 Task: Look for space in Esbjerg, Denmark from 6th June, 2023 to 8th June, 2023 for 2 adults in price range Rs.7000 to Rs.12000. Place can be private room with 1  bedroom having 2 beds and 1 bathroom. Property type can be house, flat, guest house. Amenities needed are: wifi. Booking option can be shelf check-in. Required host language is English.
Action: Mouse moved to (570, 108)
Screenshot: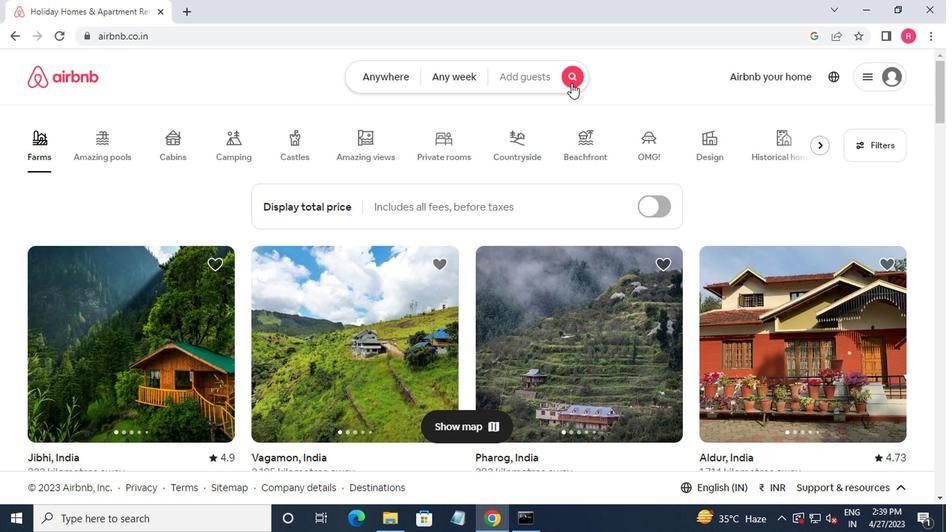 
Action: Mouse pressed left at (570, 108)
Screenshot: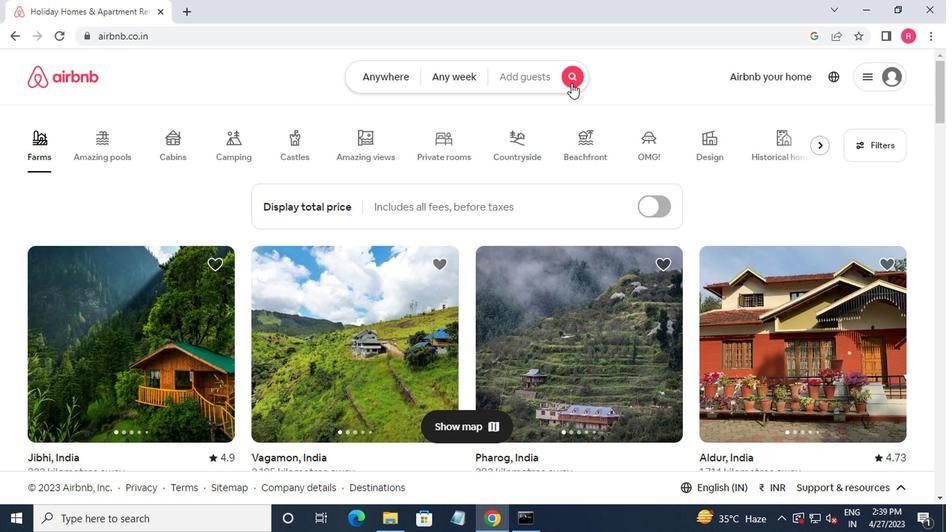 
Action: Mouse moved to (281, 153)
Screenshot: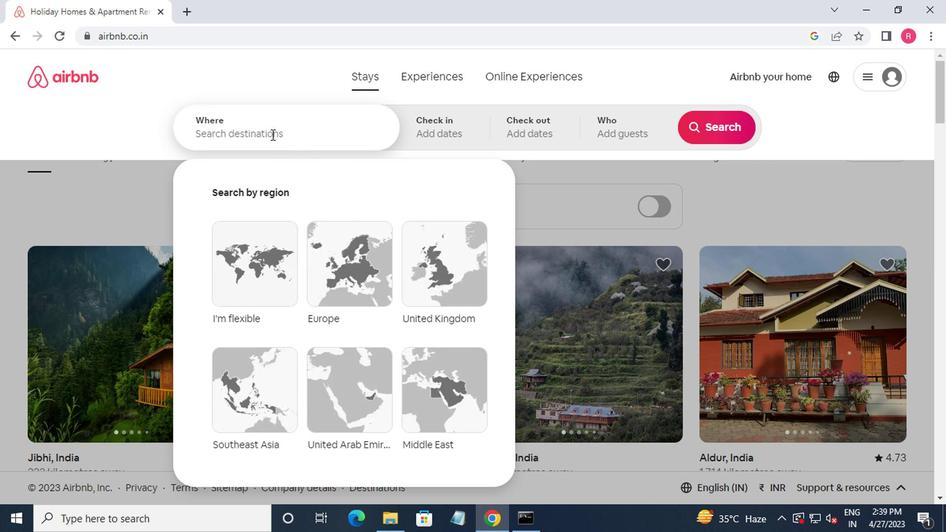 
Action: Mouse pressed left at (281, 153)
Screenshot: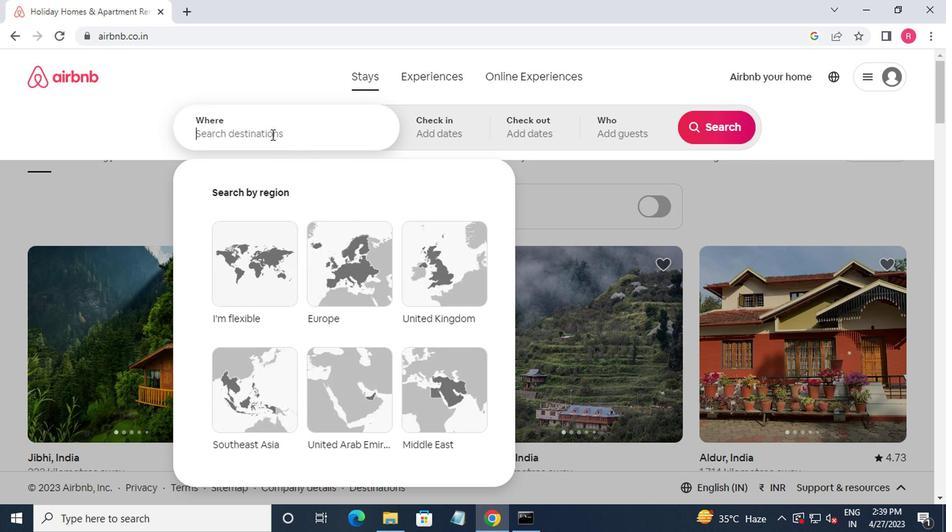 
Action: Key pressed esbjerg<Key.down><Key.enter>
Screenshot: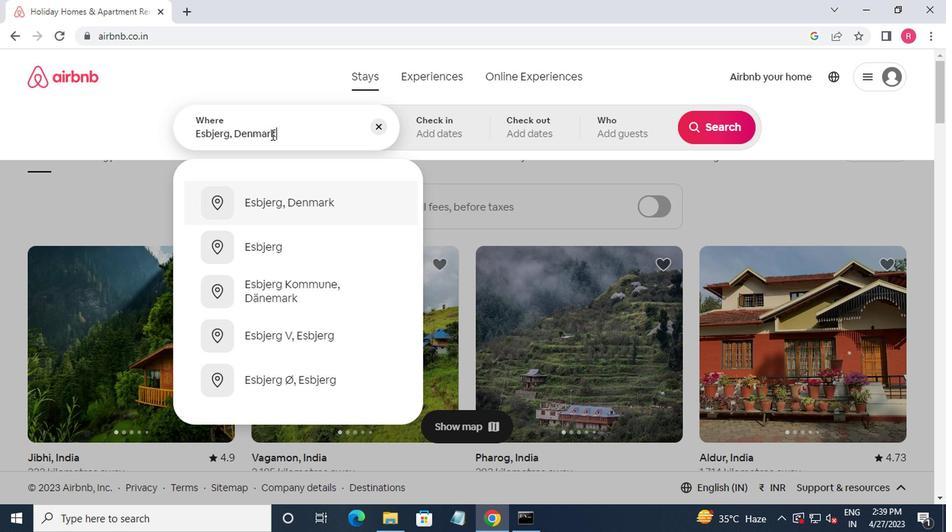 
Action: Mouse moved to (707, 244)
Screenshot: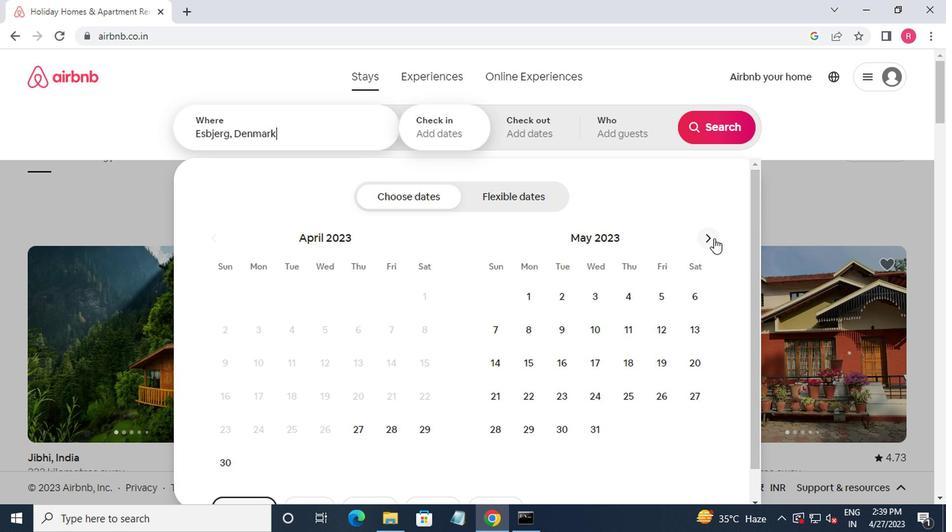 
Action: Mouse pressed left at (707, 244)
Screenshot: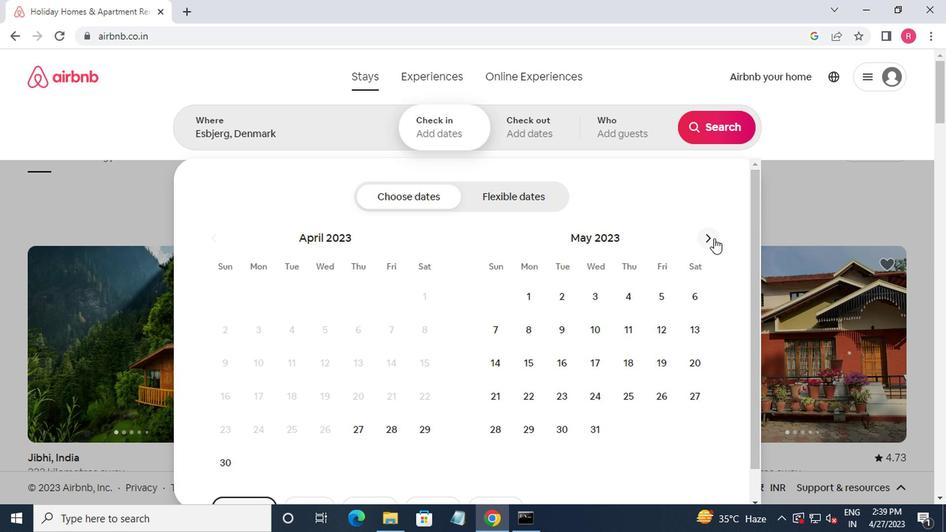 
Action: Mouse moved to (564, 326)
Screenshot: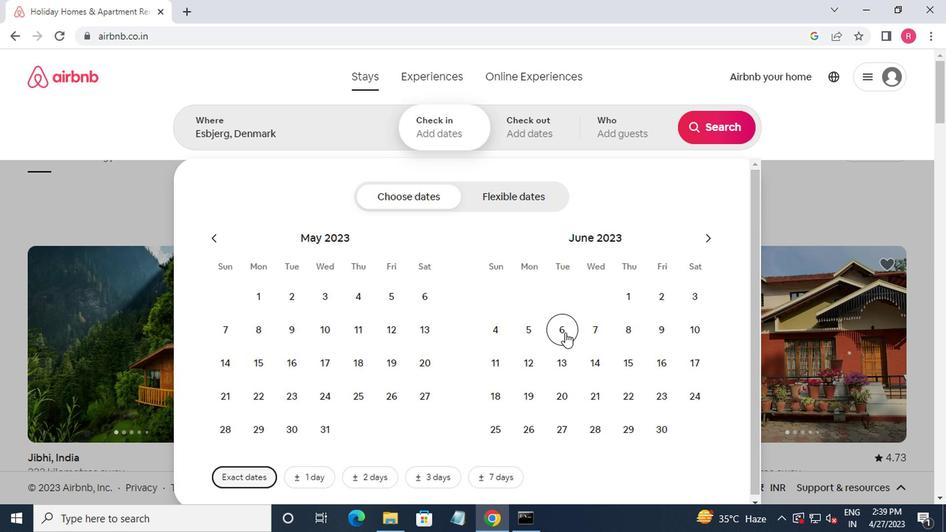 
Action: Mouse pressed left at (564, 326)
Screenshot: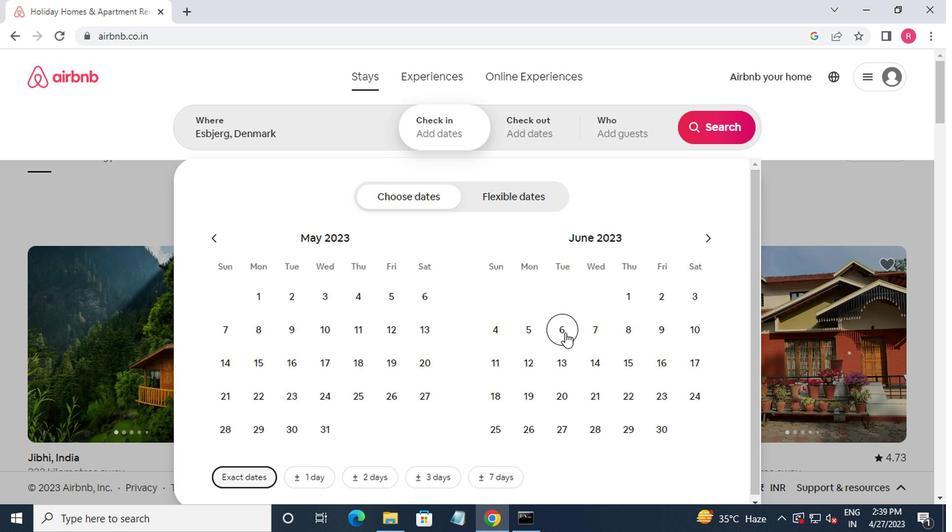 
Action: Mouse moved to (627, 329)
Screenshot: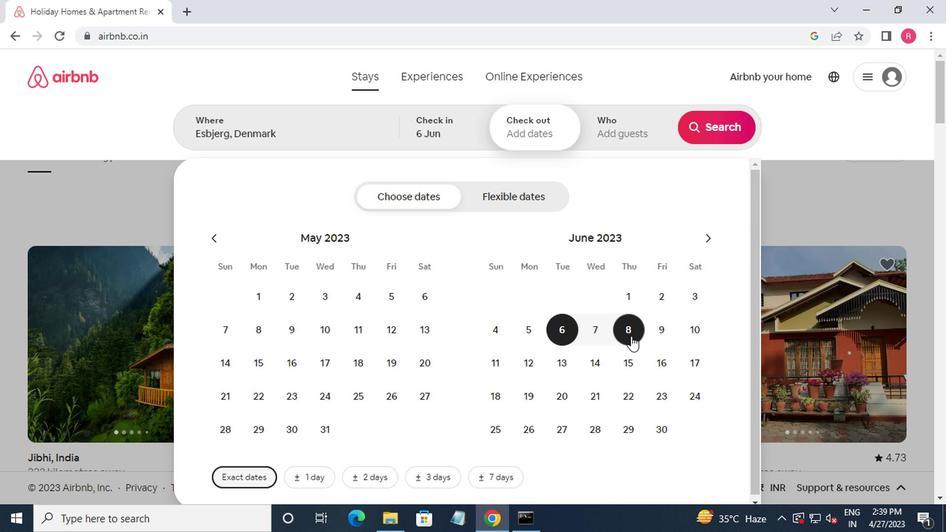 
Action: Mouse pressed left at (627, 329)
Screenshot: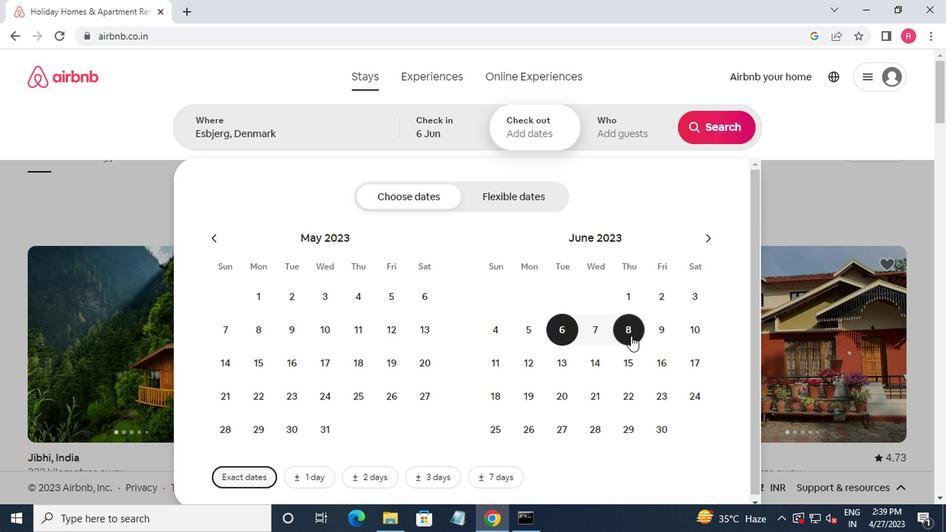 
Action: Mouse moved to (619, 161)
Screenshot: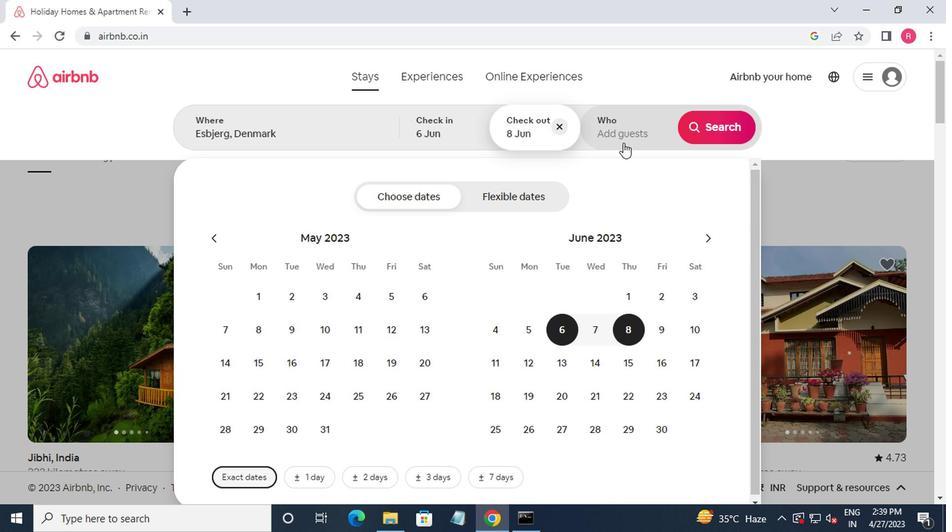 
Action: Mouse pressed left at (619, 161)
Screenshot: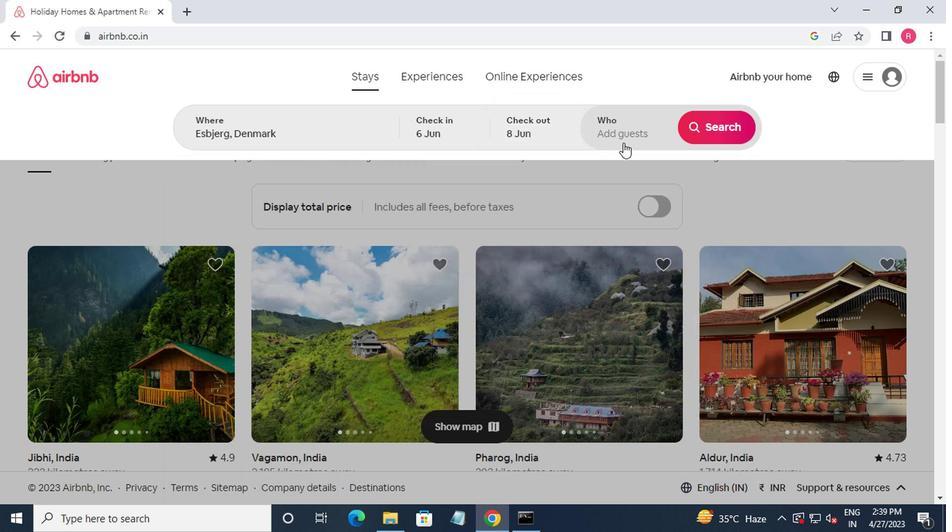 
Action: Mouse moved to (711, 214)
Screenshot: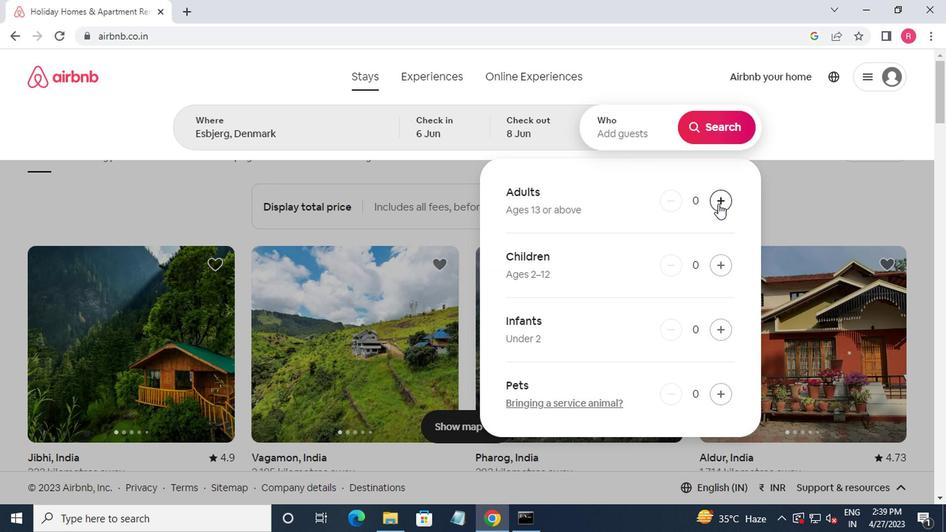 
Action: Mouse pressed left at (711, 214)
Screenshot: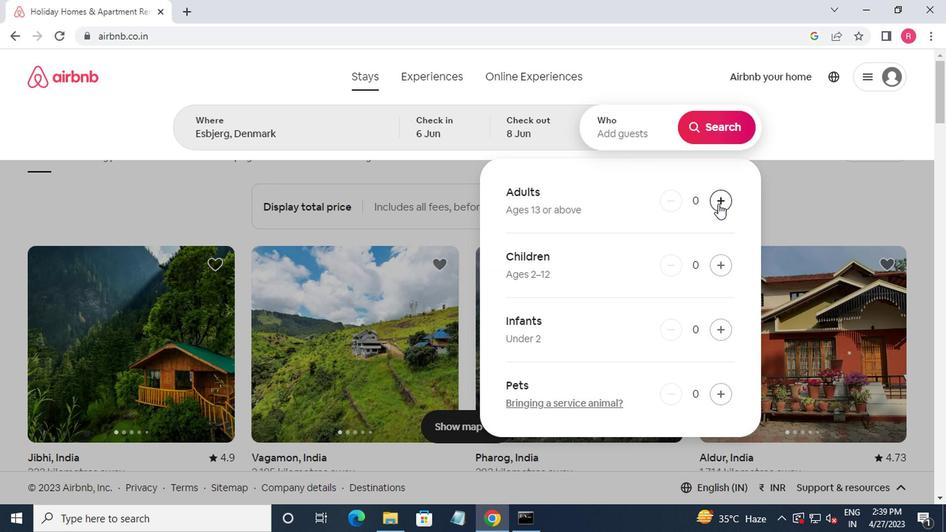 
Action: Mouse pressed left at (711, 214)
Screenshot: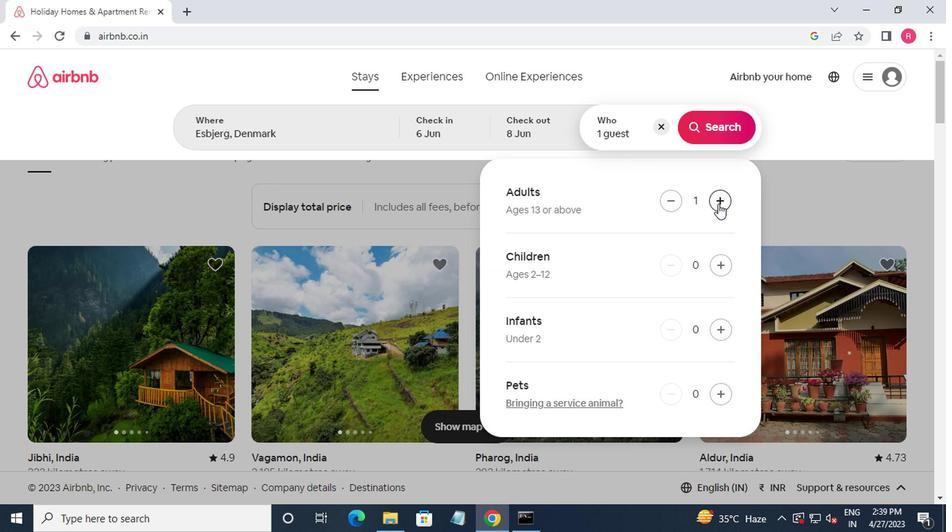 
Action: Mouse moved to (716, 154)
Screenshot: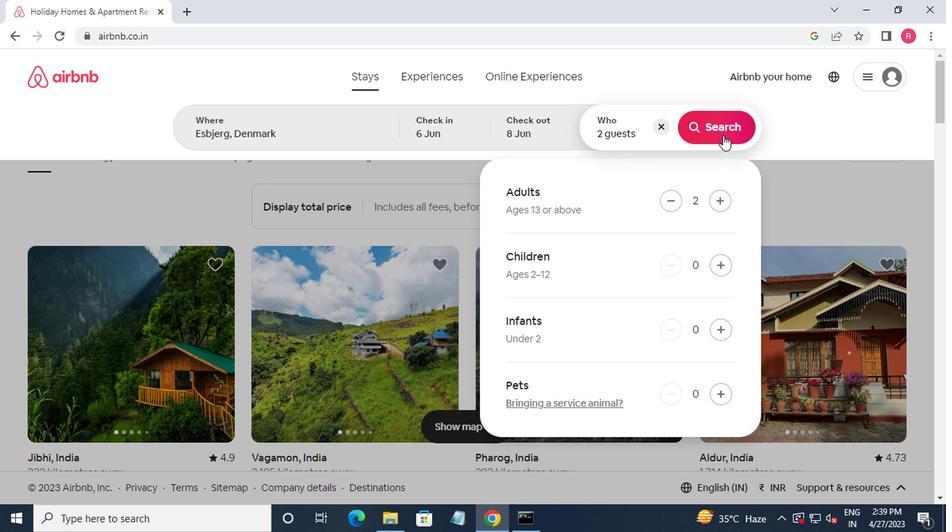 
Action: Mouse pressed left at (716, 154)
Screenshot: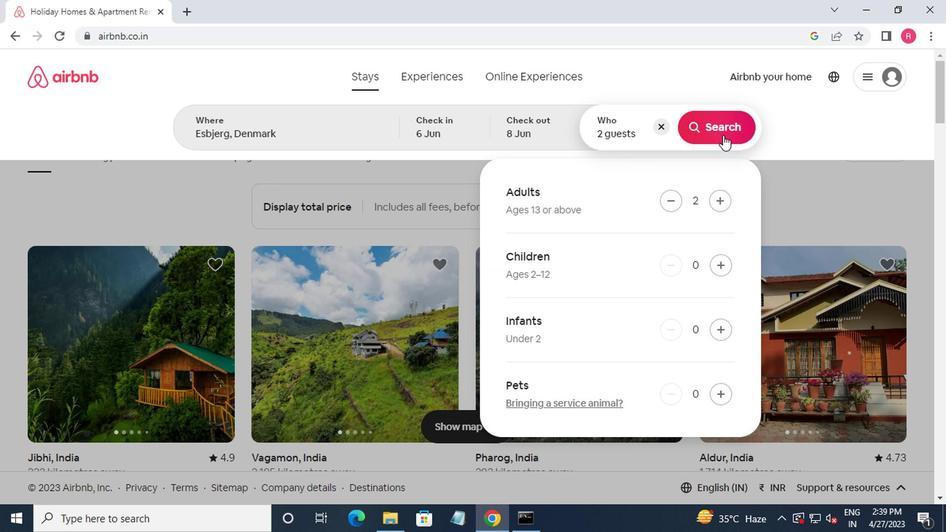 
Action: Mouse moved to (878, 149)
Screenshot: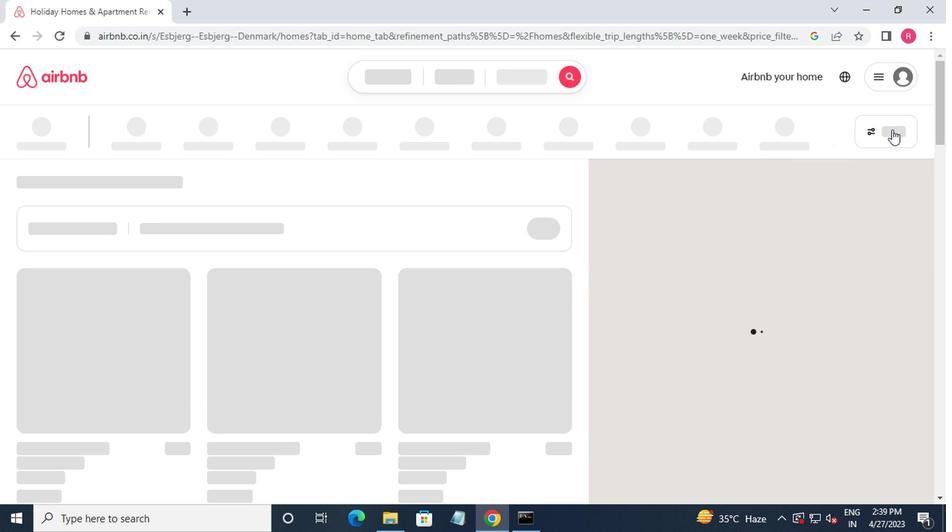 
Action: Mouse pressed left at (878, 149)
Screenshot: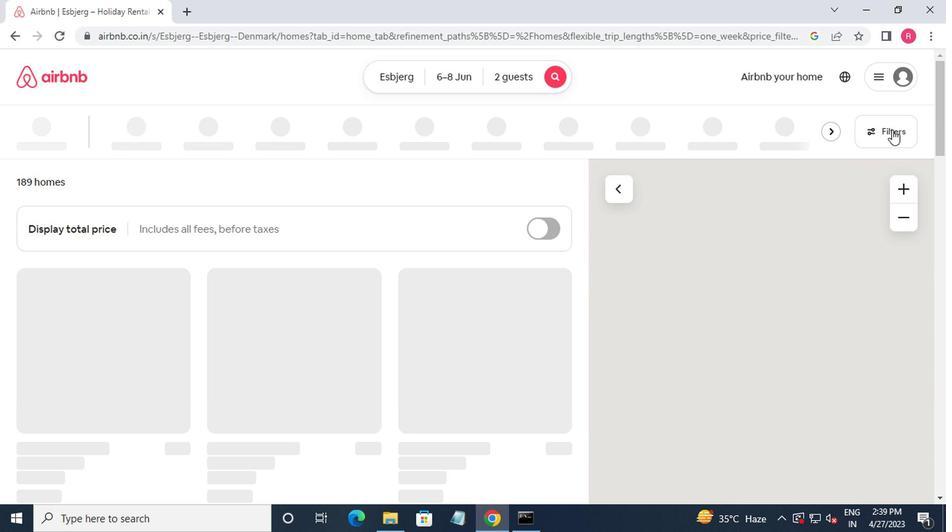 
Action: Mouse moved to (389, 297)
Screenshot: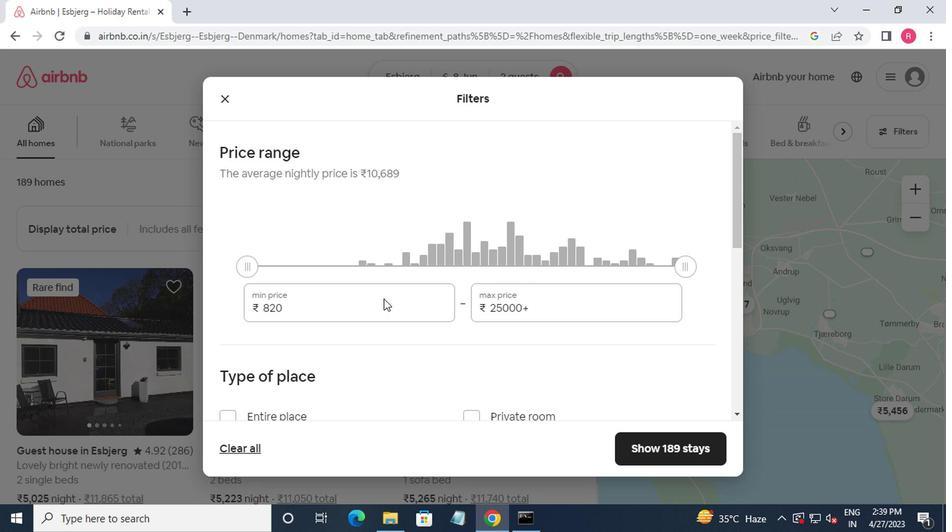 
Action: Mouse pressed left at (389, 297)
Screenshot: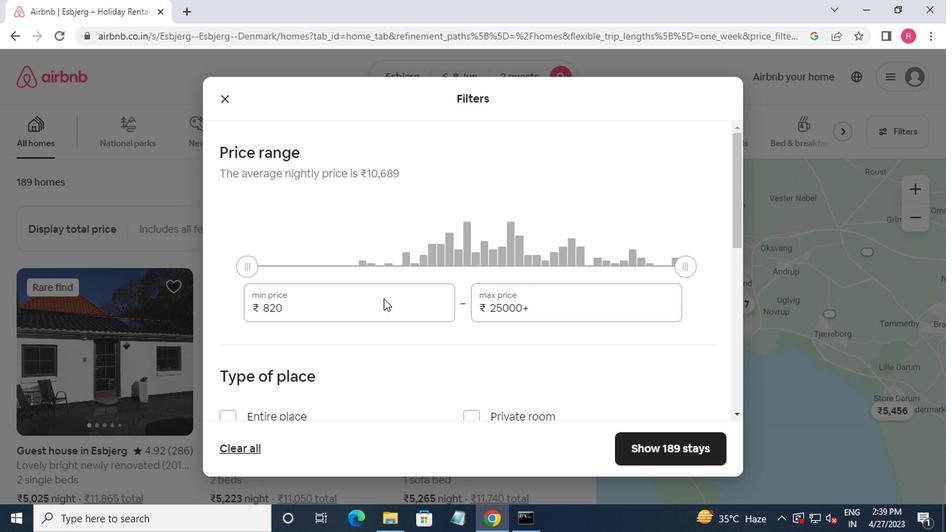 
Action: Mouse moved to (395, 297)
Screenshot: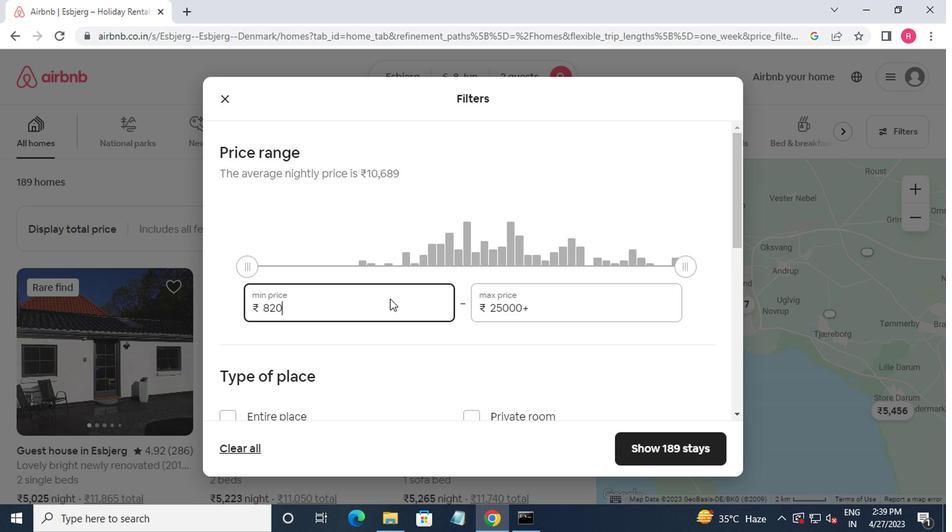 
Action: Key pressed <Key.backspace><Key.backspace><Key.backspace><Key.backspace><Key.backspace>7000<Key.tab>12000
Screenshot: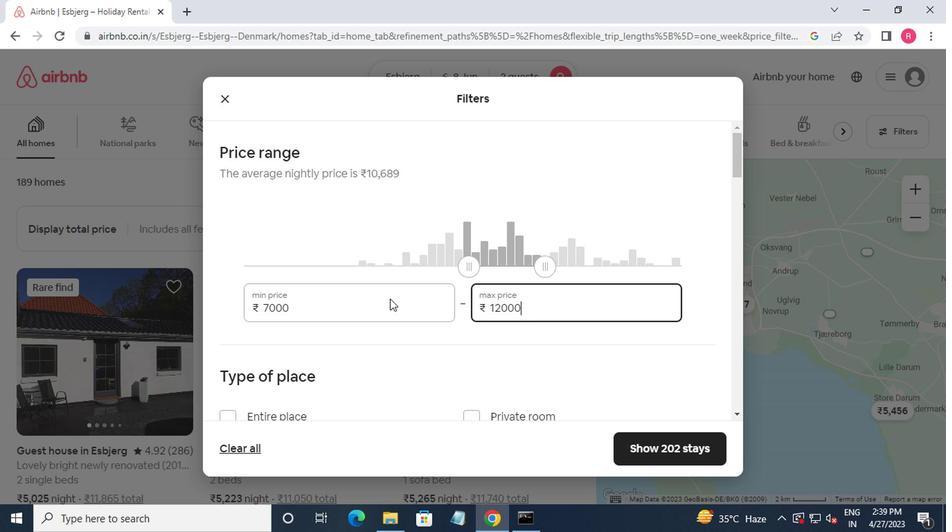 
Action: Mouse moved to (392, 298)
Screenshot: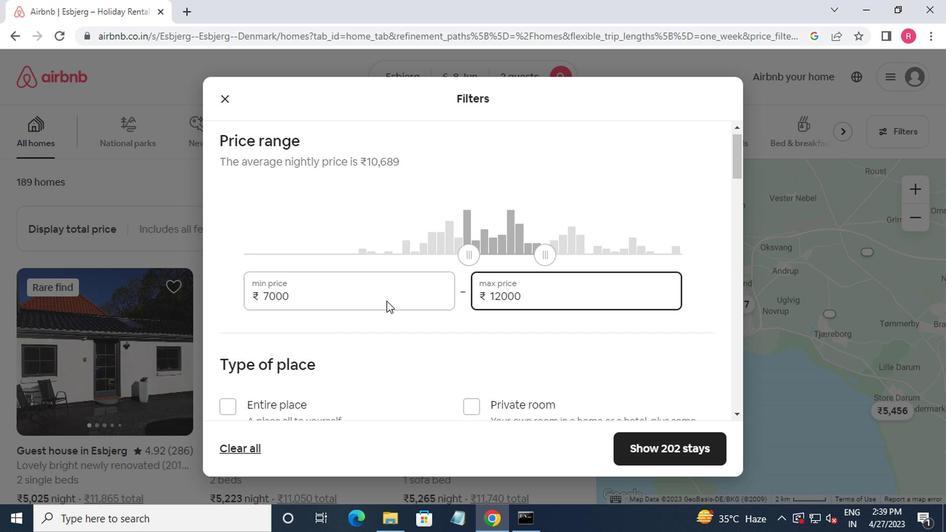 
Action: Mouse scrolled (392, 297) with delta (0, 0)
Screenshot: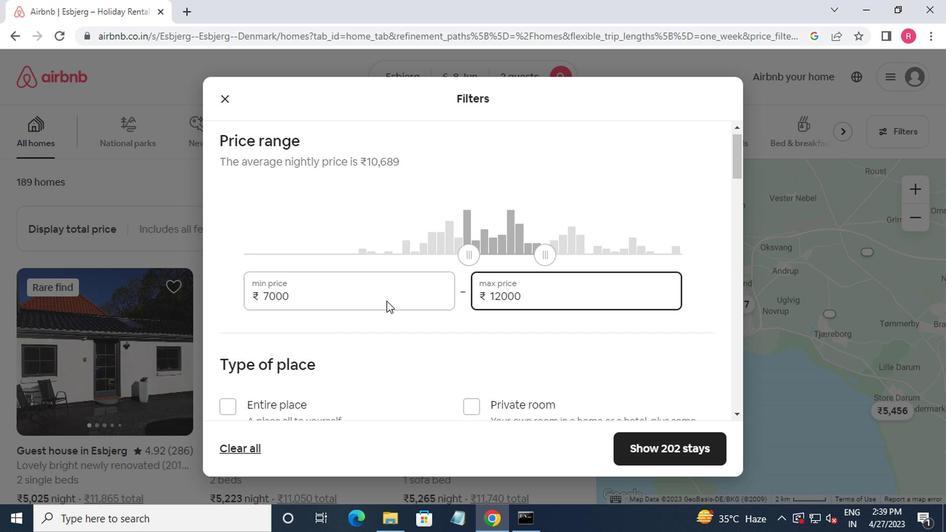 
Action: Mouse moved to (392, 299)
Screenshot: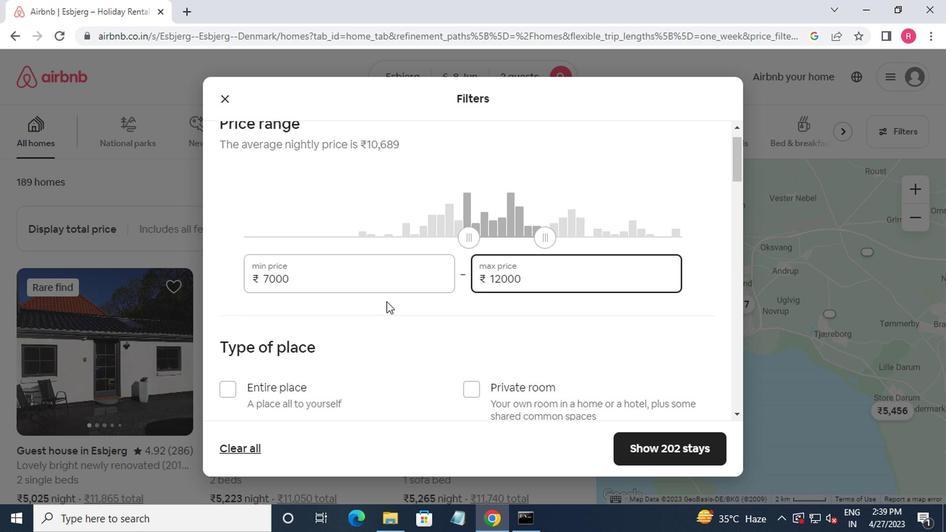 
Action: Mouse scrolled (392, 298) with delta (0, 0)
Screenshot: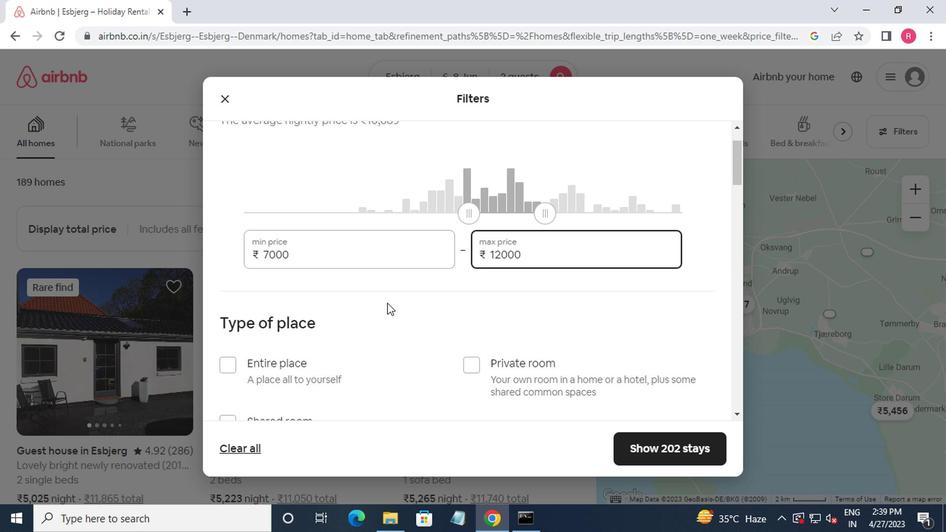 
Action: Mouse moved to (393, 302)
Screenshot: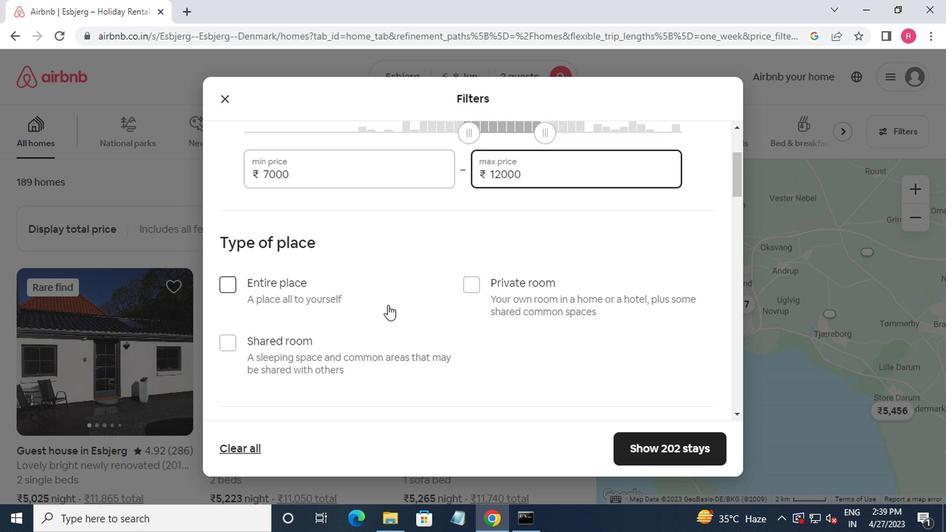 
Action: Mouse scrolled (393, 301) with delta (0, 0)
Screenshot: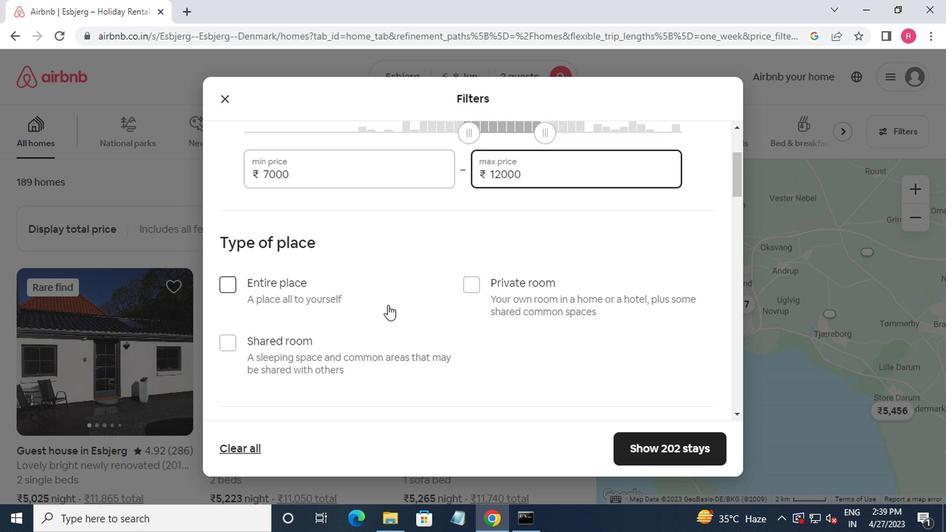 
Action: Mouse moved to (478, 222)
Screenshot: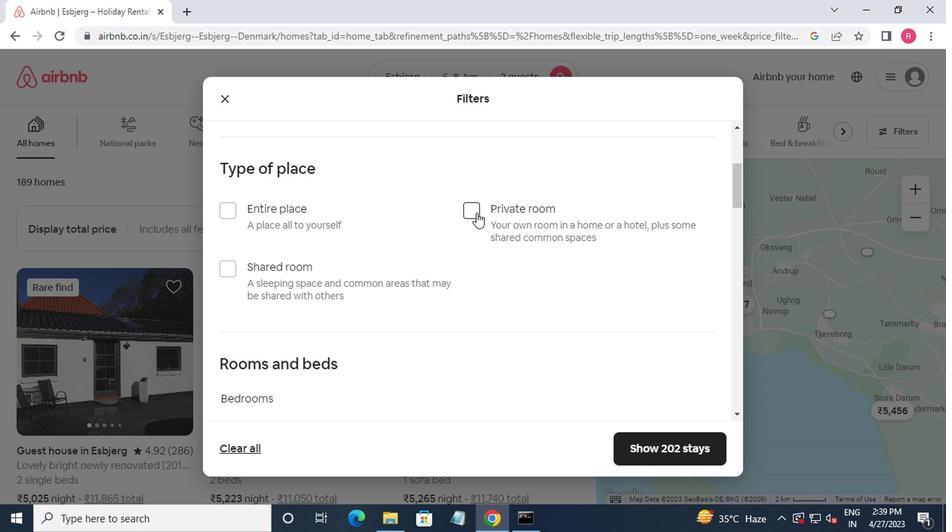 
Action: Mouse pressed left at (478, 222)
Screenshot: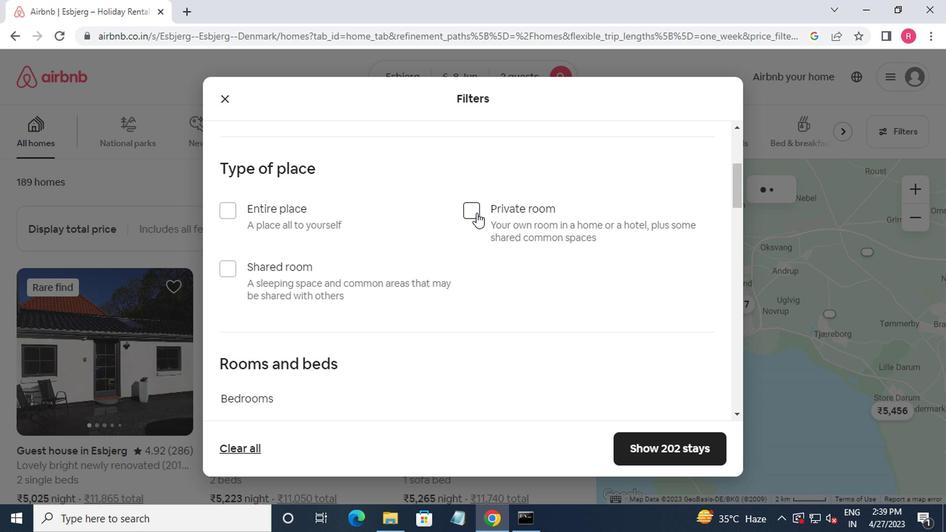 
Action: Mouse moved to (448, 238)
Screenshot: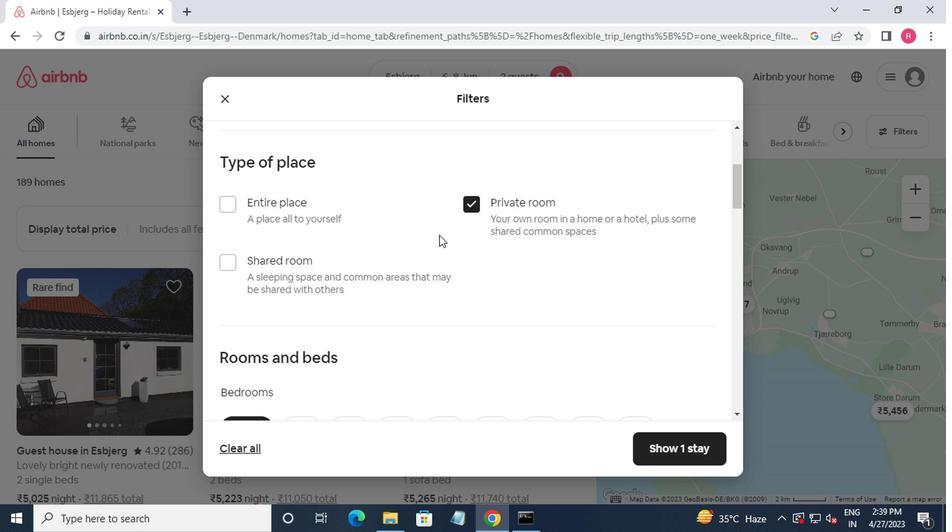 
Action: Mouse scrolled (448, 238) with delta (0, 0)
Screenshot: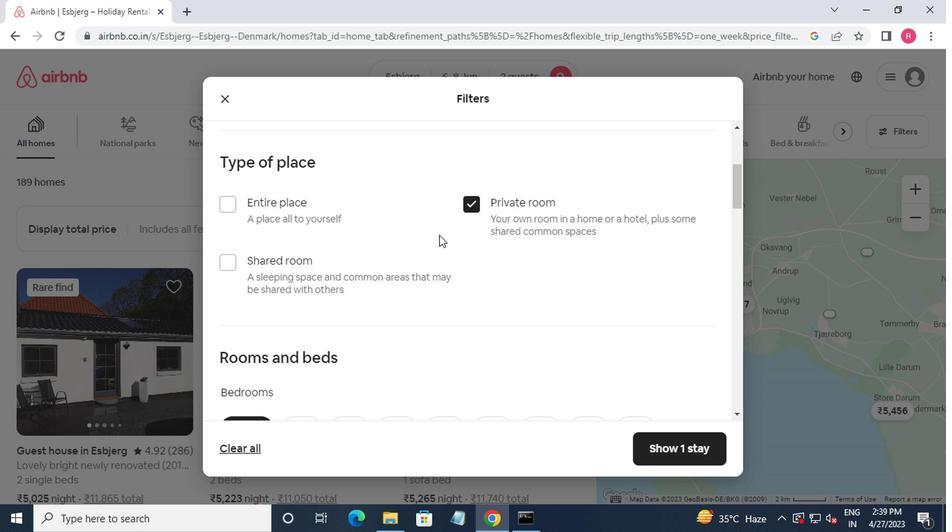 
Action: Mouse moved to (381, 252)
Screenshot: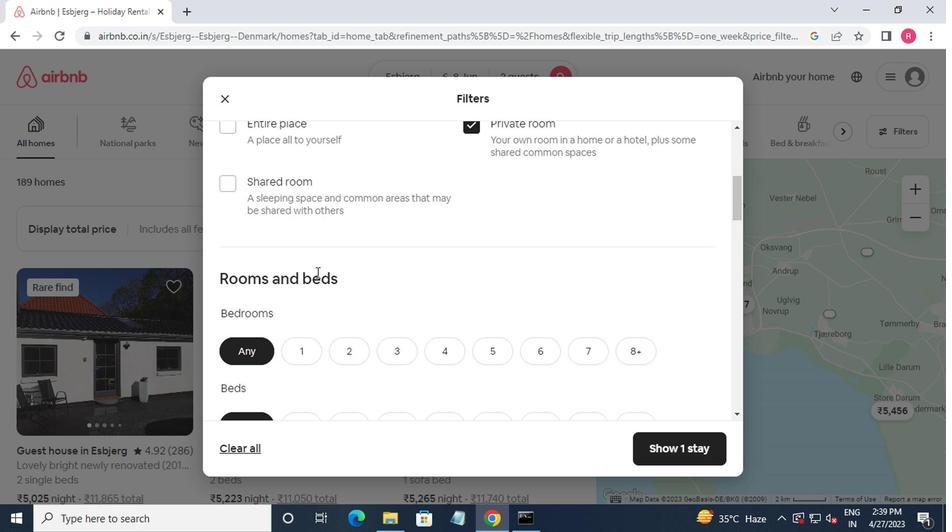 
Action: Mouse scrolled (381, 252) with delta (0, 0)
Screenshot: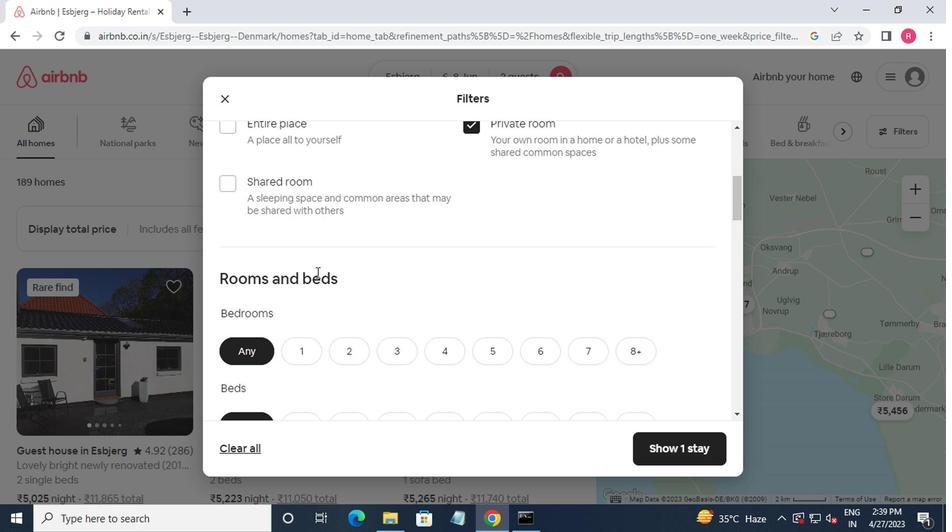 
Action: Mouse moved to (327, 272)
Screenshot: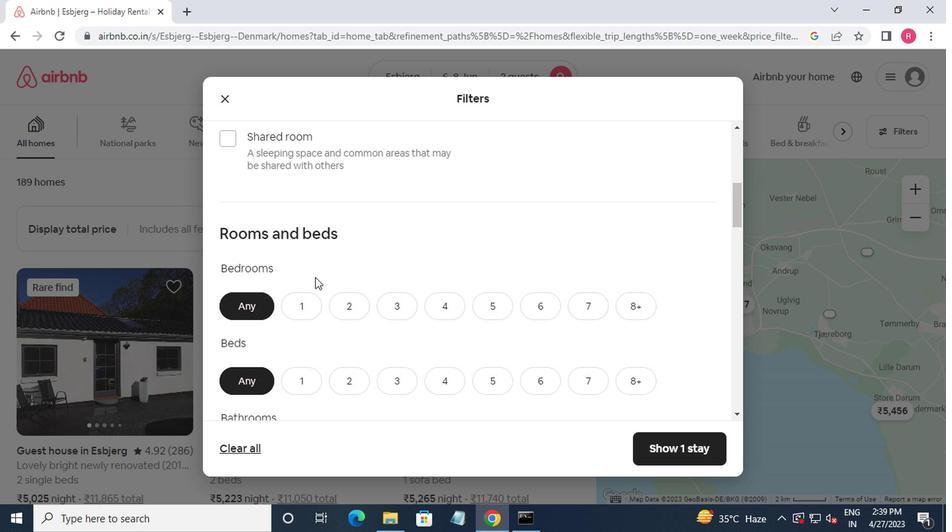 
Action: Mouse scrolled (327, 271) with delta (0, 0)
Screenshot: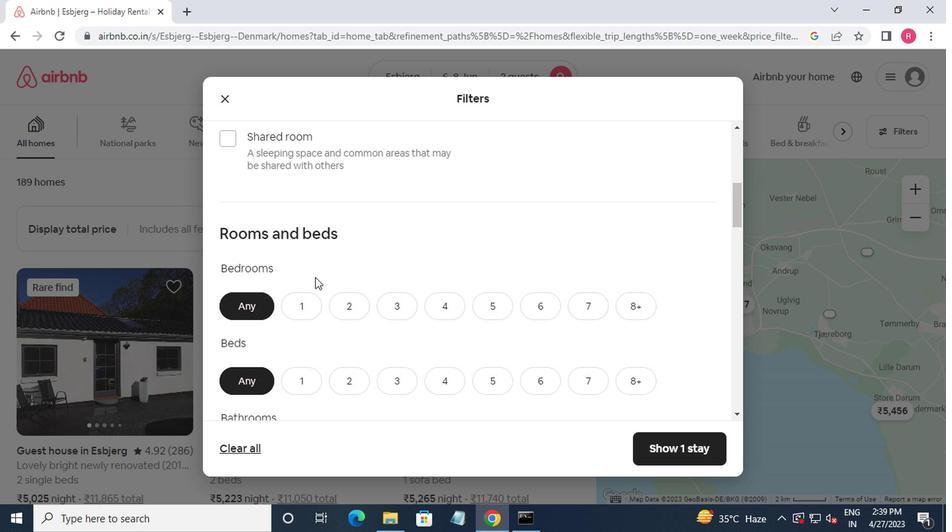 
Action: Mouse moved to (313, 244)
Screenshot: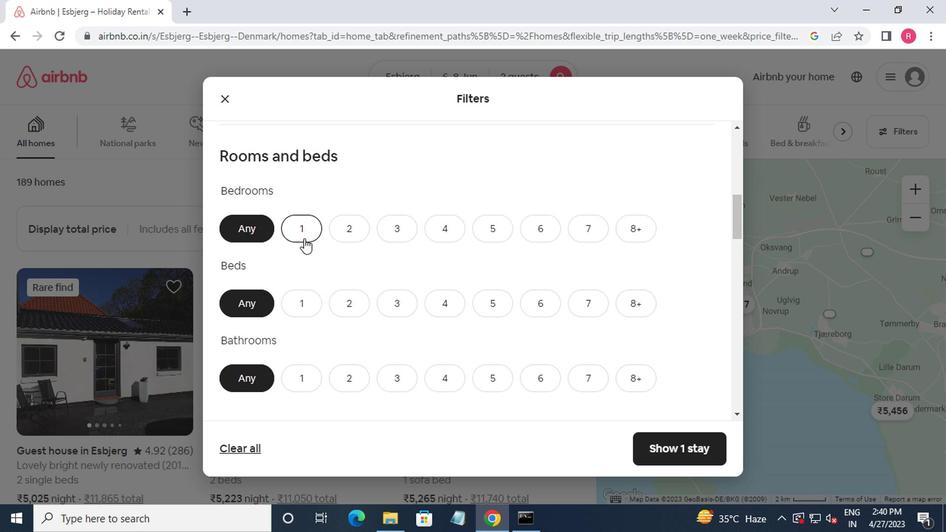 
Action: Mouse pressed left at (313, 244)
Screenshot: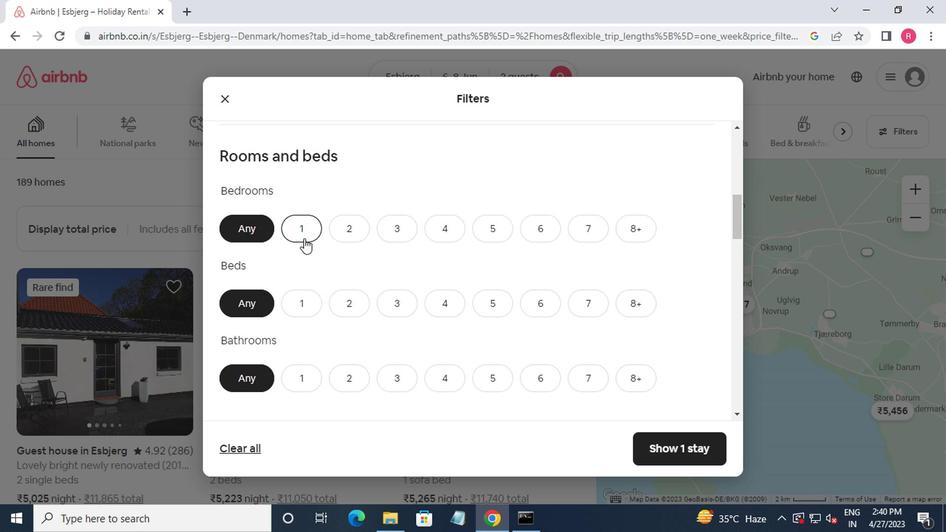 
Action: Mouse moved to (312, 251)
Screenshot: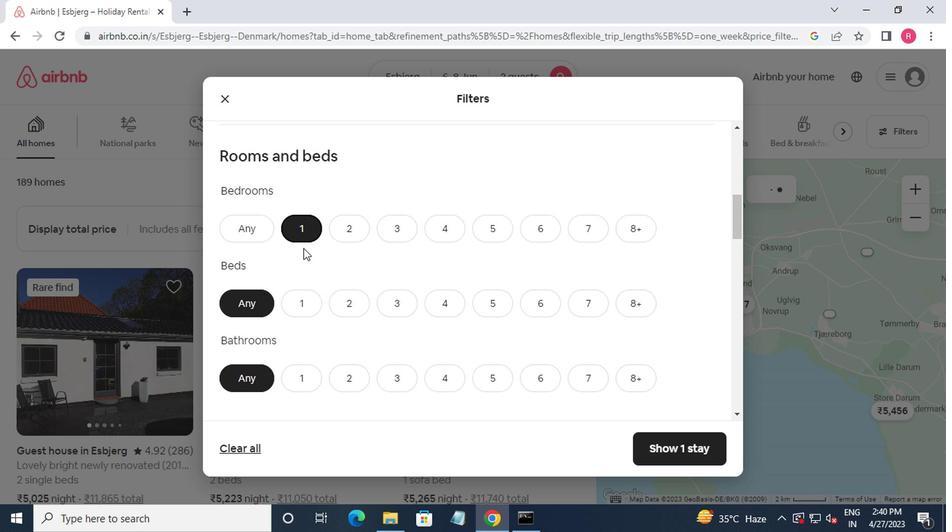 
Action: Mouse scrolled (312, 250) with delta (0, 0)
Screenshot: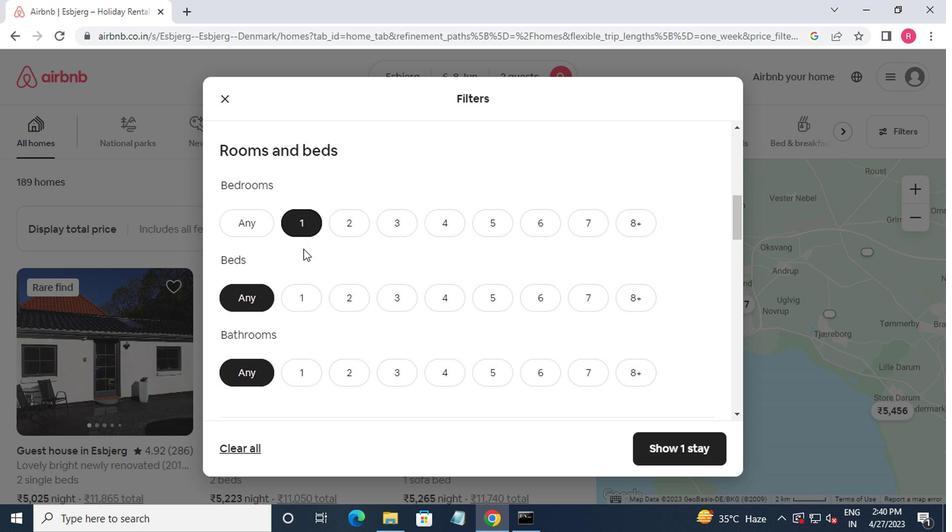 
Action: Mouse moved to (355, 247)
Screenshot: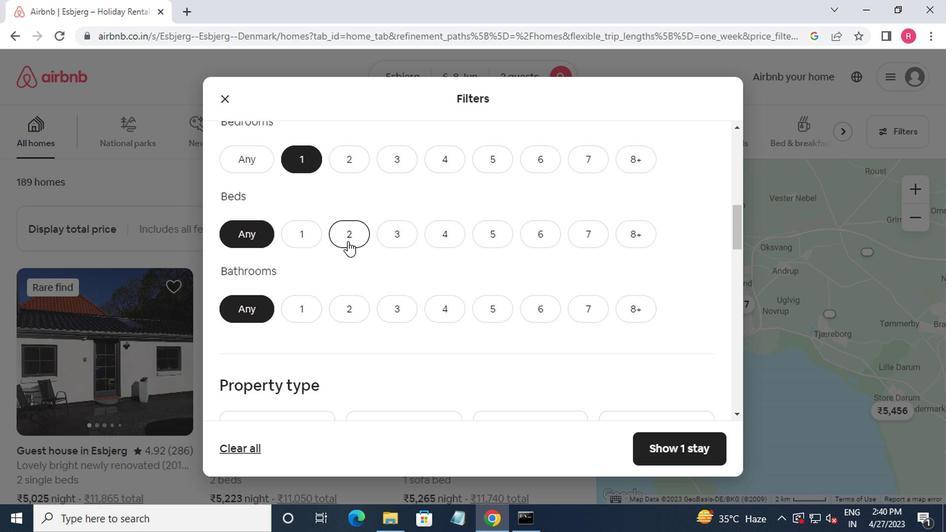 
Action: Mouse pressed left at (355, 247)
Screenshot: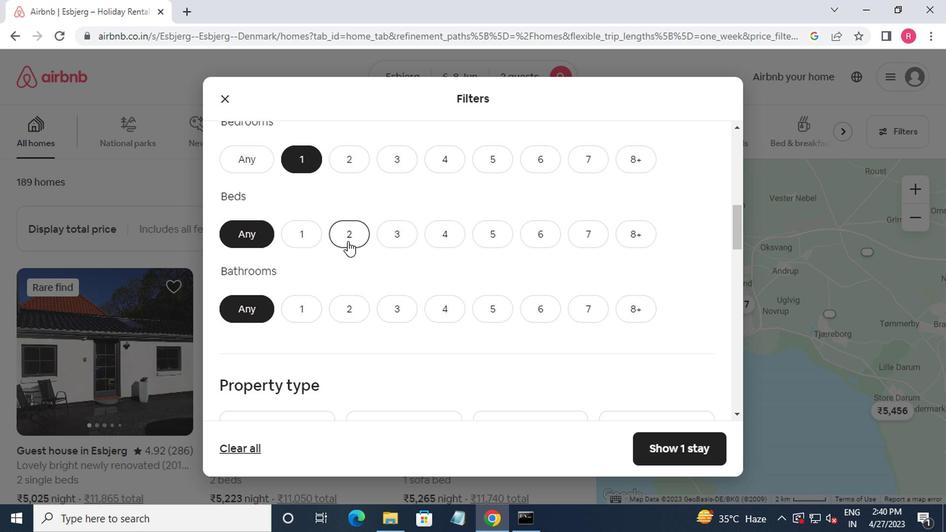
Action: Mouse moved to (315, 302)
Screenshot: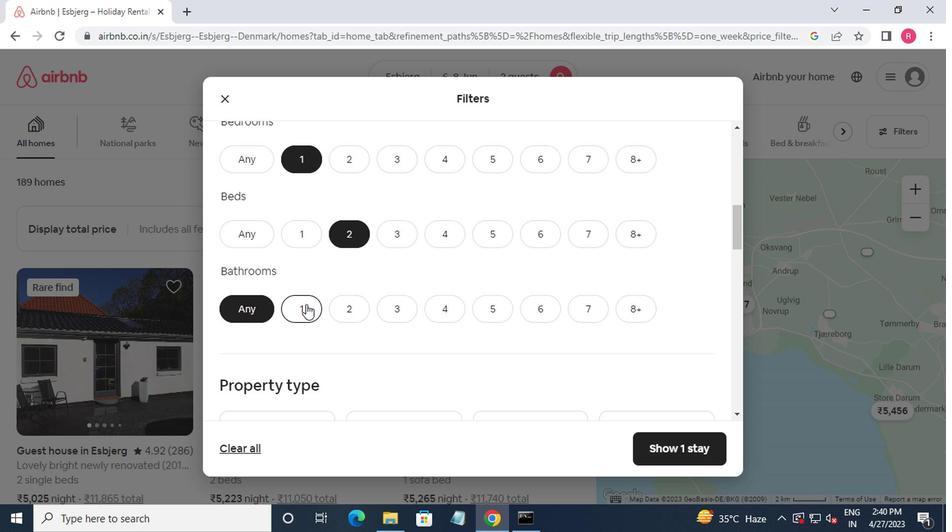 
Action: Mouse pressed left at (315, 302)
Screenshot: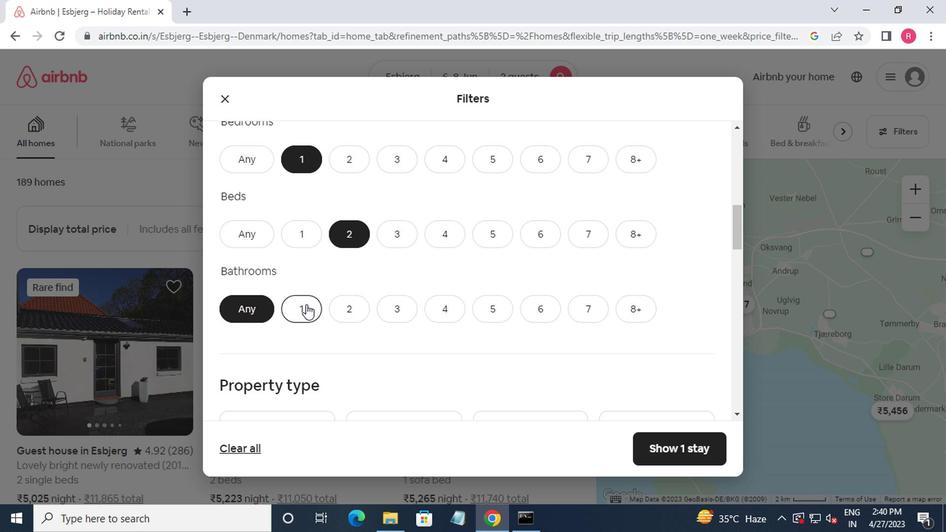 
Action: Mouse moved to (318, 300)
Screenshot: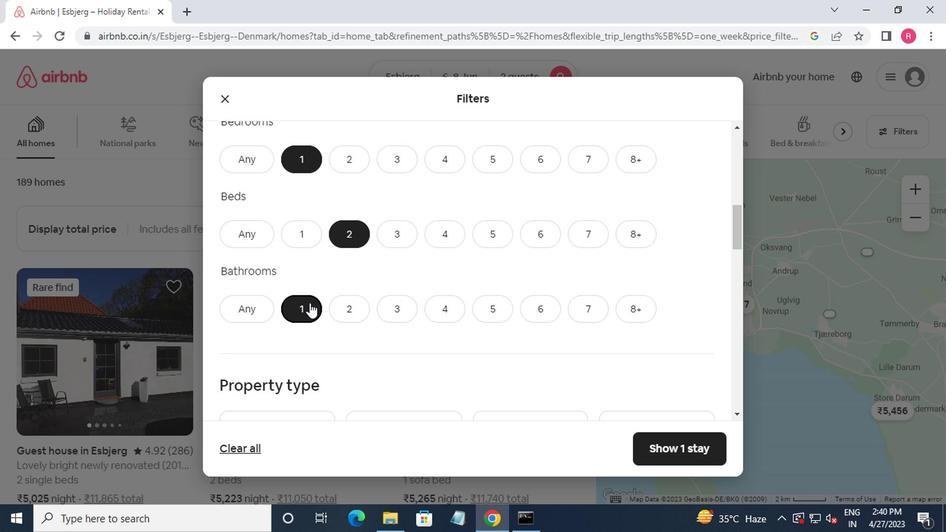 
Action: Mouse scrolled (318, 300) with delta (0, 0)
Screenshot: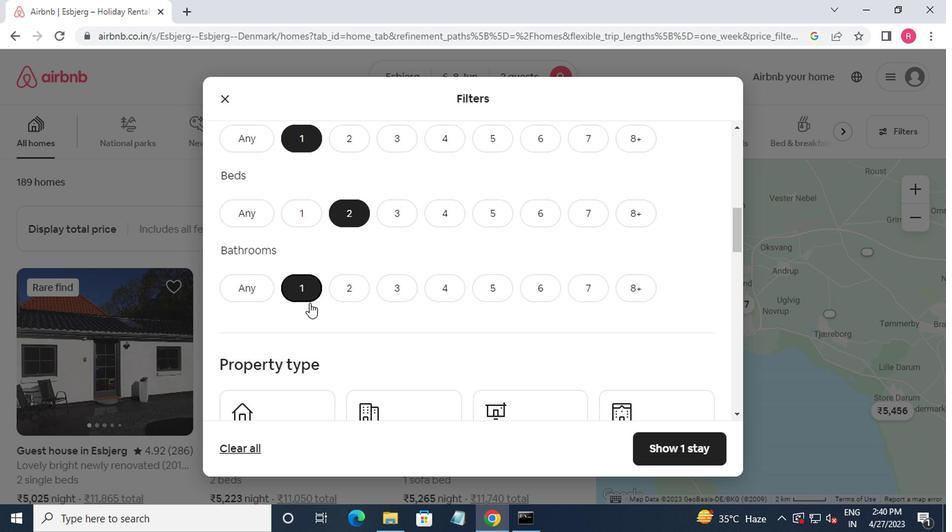 
Action: Mouse scrolled (318, 300) with delta (0, 0)
Screenshot: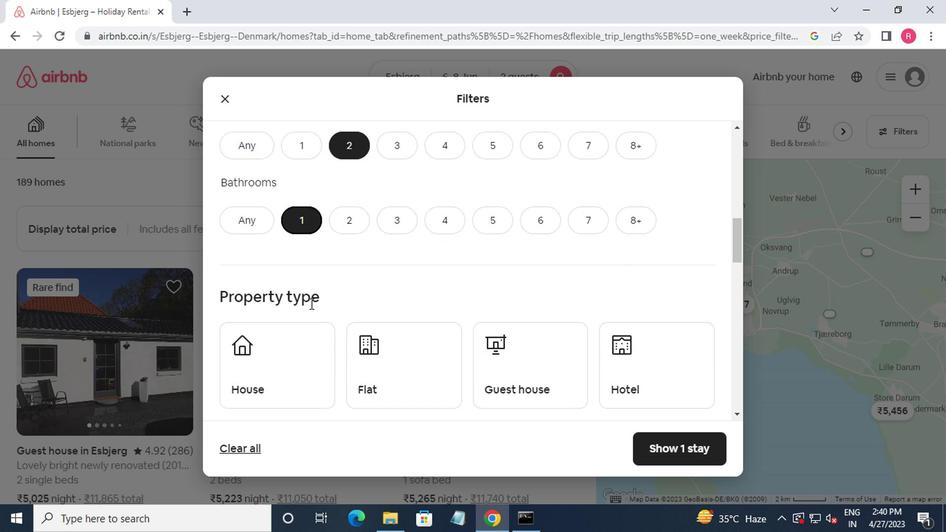 
Action: Mouse moved to (304, 308)
Screenshot: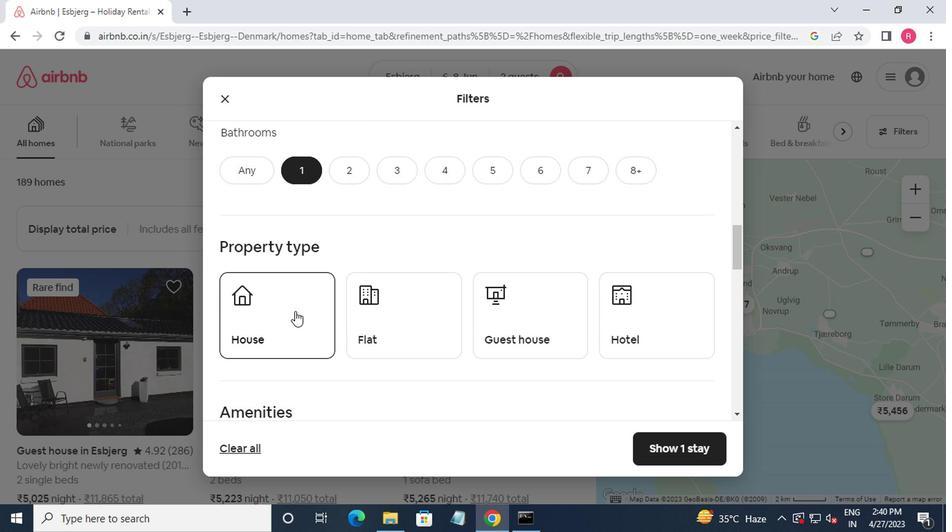 
Action: Mouse pressed left at (304, 308)
Screenshot: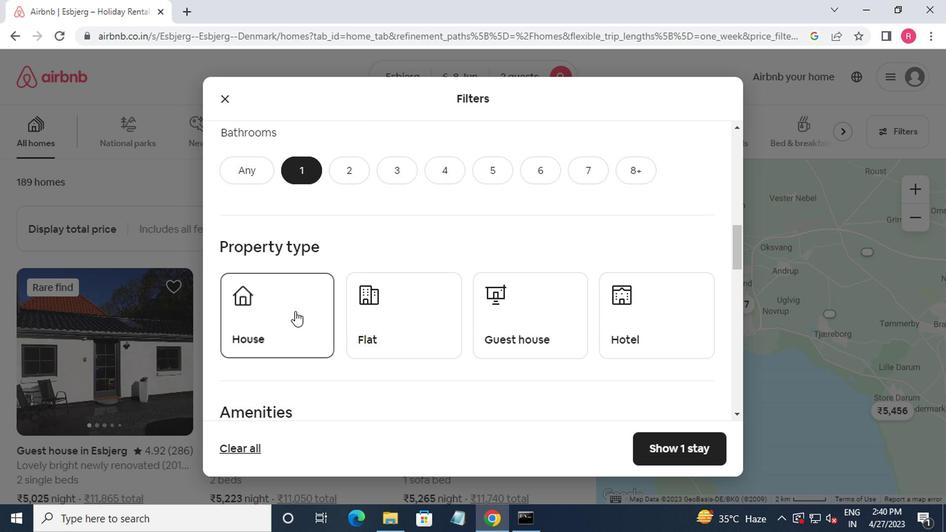 
Action: Mouse moved to (369, 302)
Screenshot: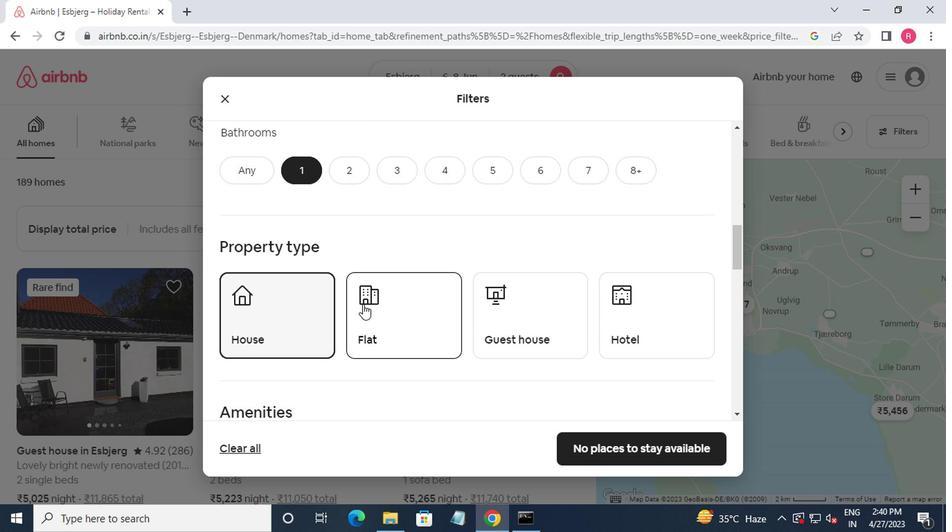 
Action: Mouse pressed left at (369, 302)
Screenshot: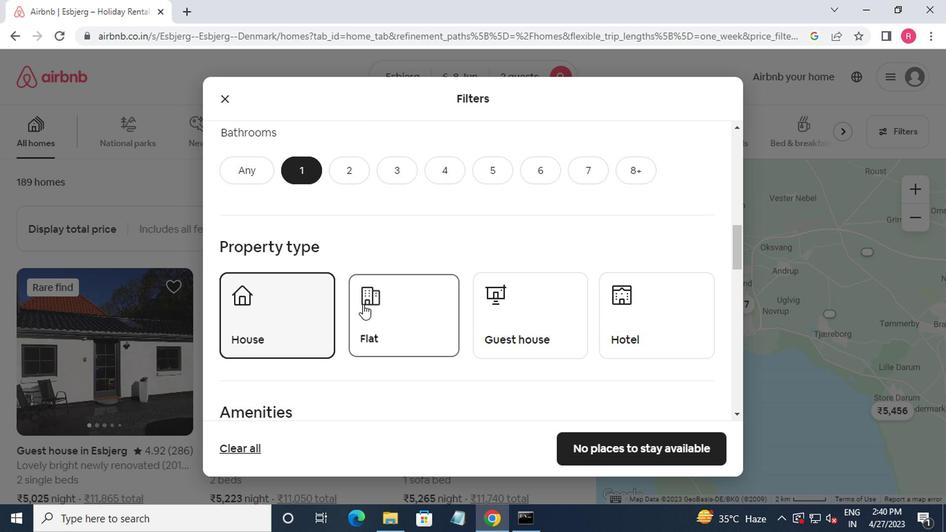 
Action: Mouse moved to (494, 302)
Screenshot: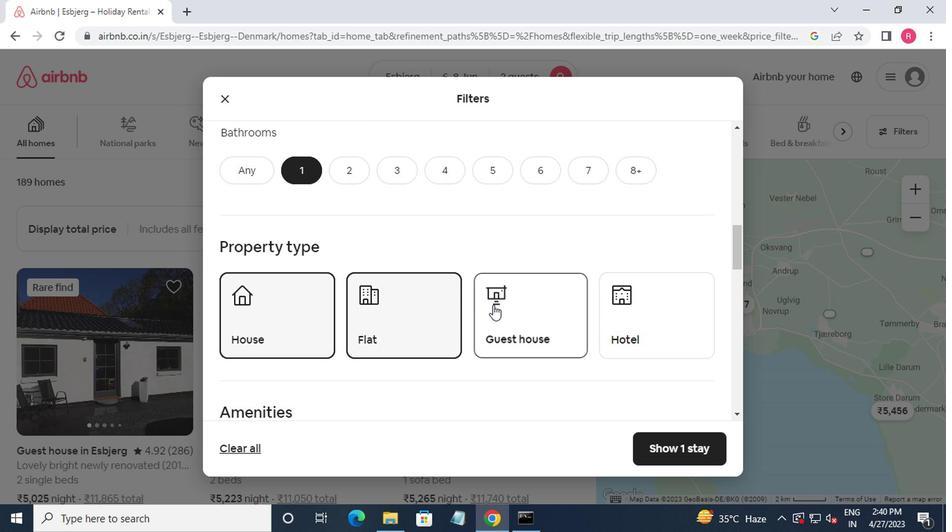 
Action: Mouse pressed left at (494, 302)
Screenshot: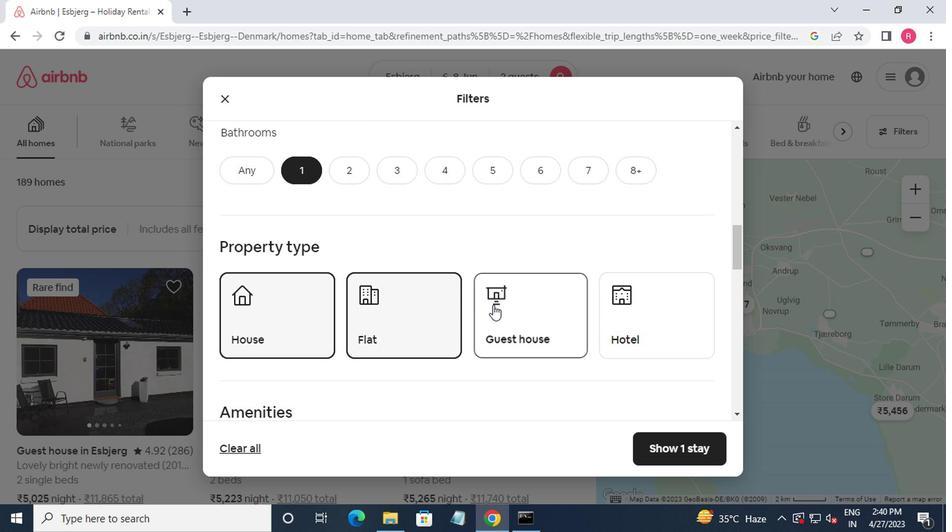 
Action: Mouse moved to (326, 360)
Screenshot: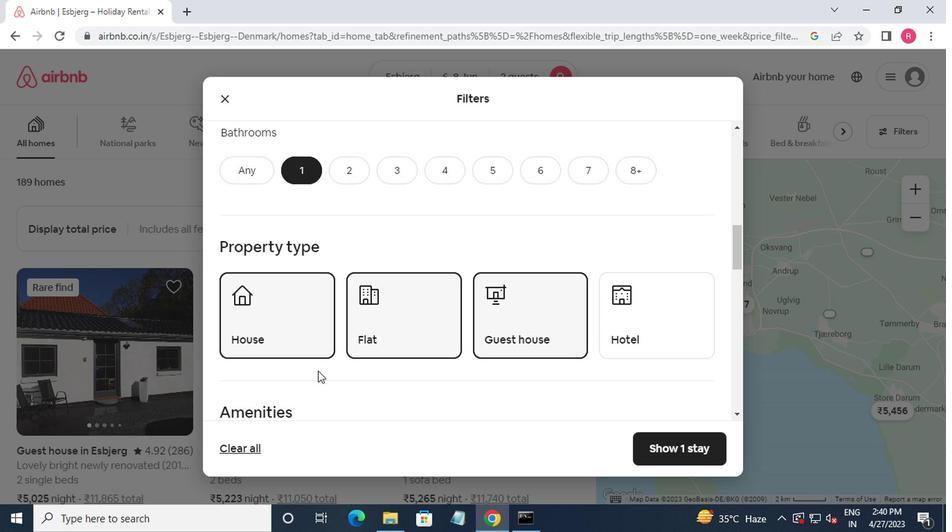 
Action: Mouse scrolled (326, 359) with delta (0, 0)
Screenshot: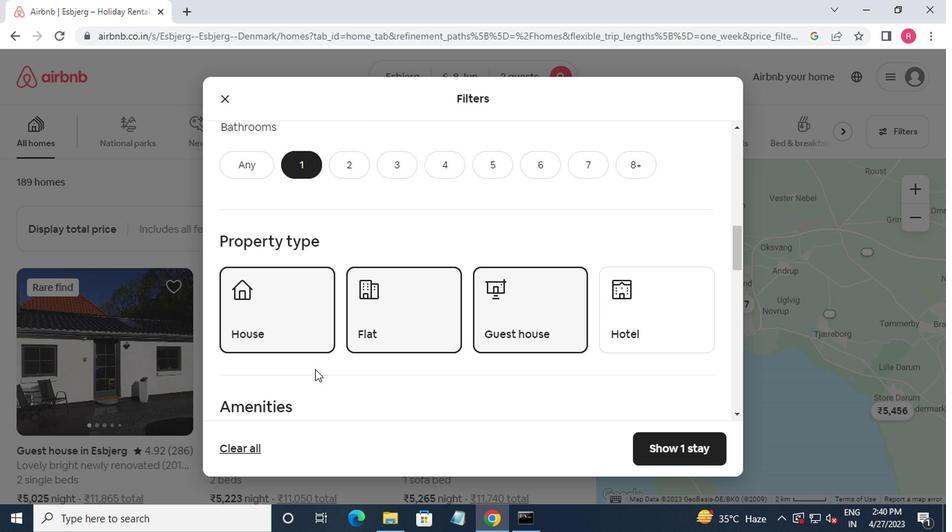 
Action: Mouse moved to (281, 371)
Screenshot: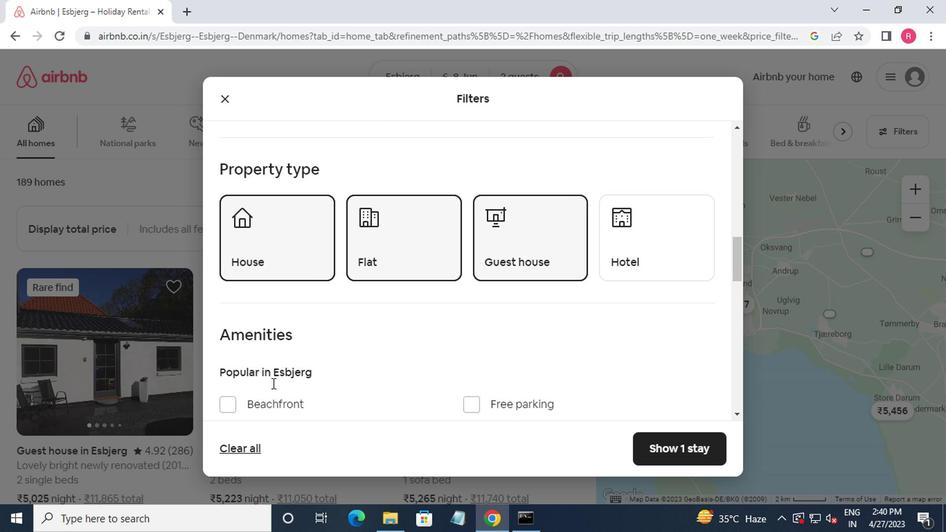 
Action: Mouse scrolled (281, 371) with delta (0, 0)
Screenshot: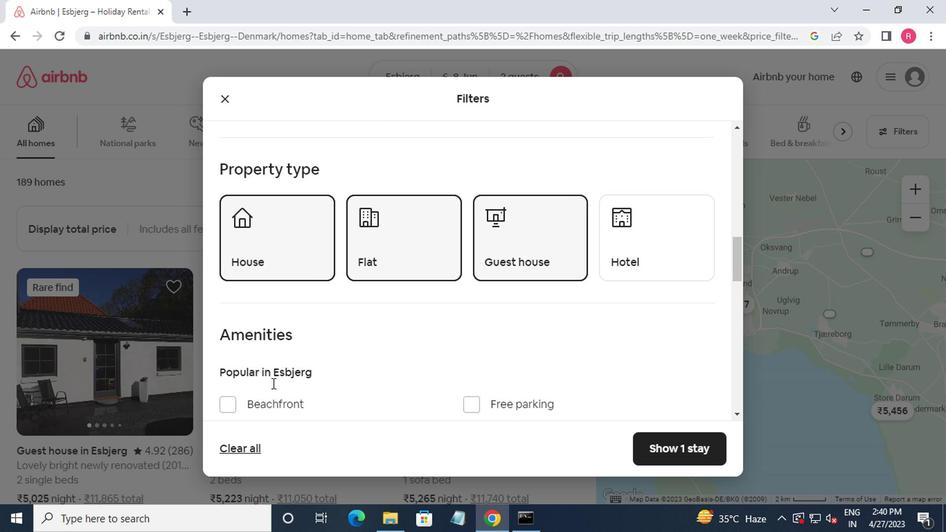 
Action: Mouse moved to (282, 371)
Screenshot: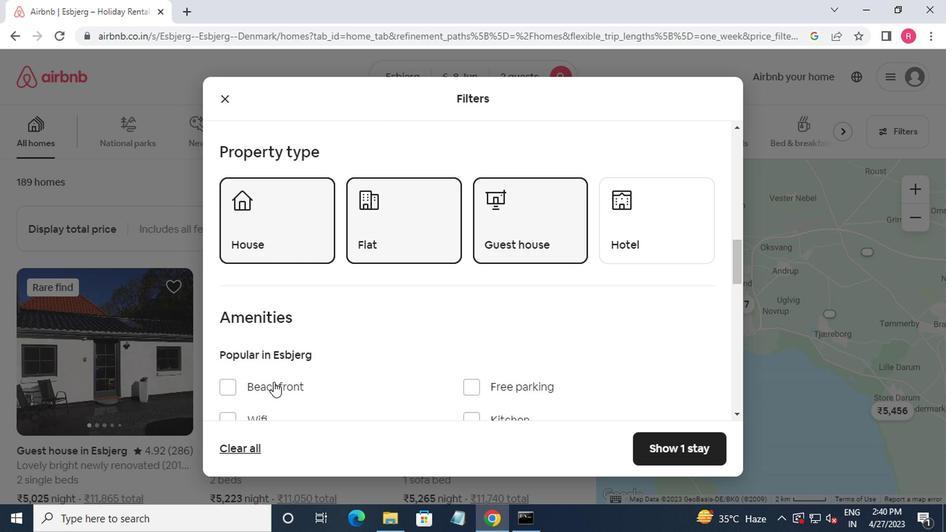 
Action: Mouse scrolled (282, 371) with delta (0, 0)
Screenshot: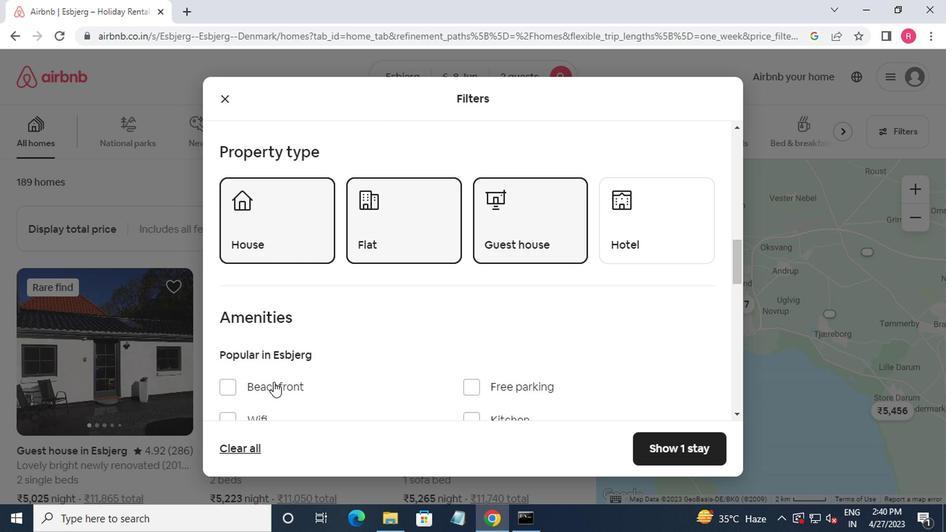 
Action: Mouse moved to (239, 310)
Screenshot: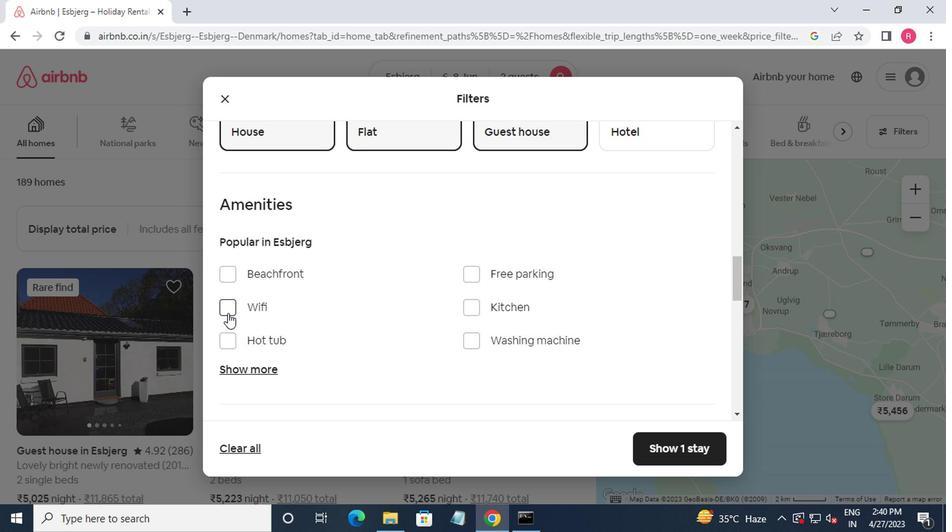 
Action: Mouse pressed left at (239, 310)
Screenshot: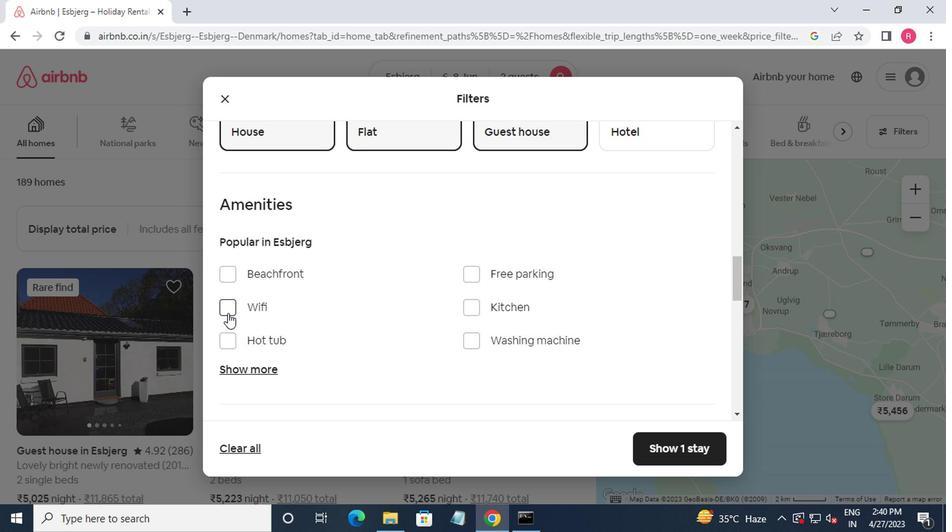 
Action: Mouse moved to (239, 310)
Screenshot: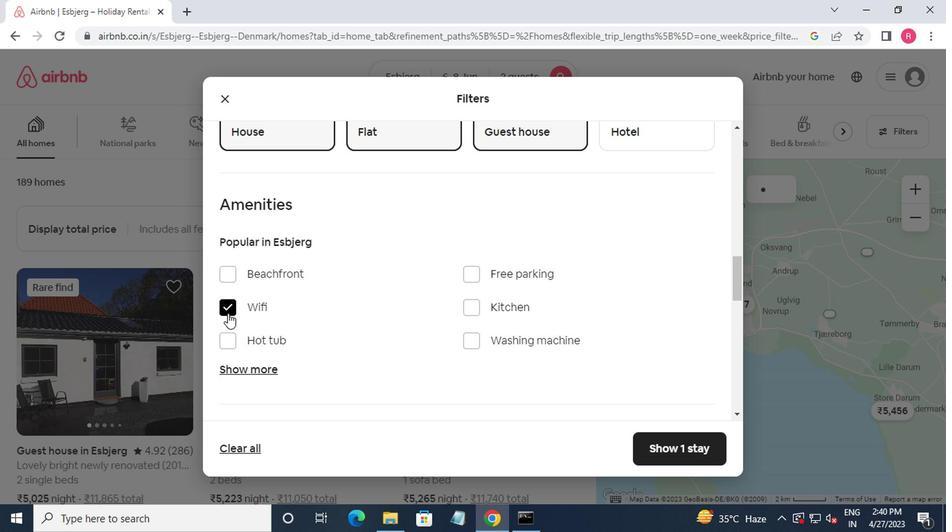 
Action: Mouse scrolled (239, 309) with delta (0, 0)
Screenshot: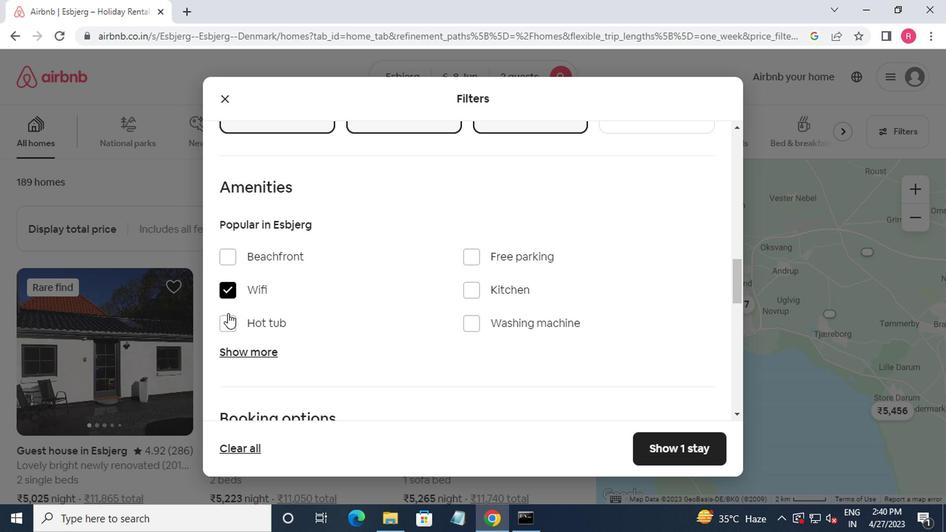 
Action: Mouse scrolled (239, 309) with delta (0, 0)
Screenshot: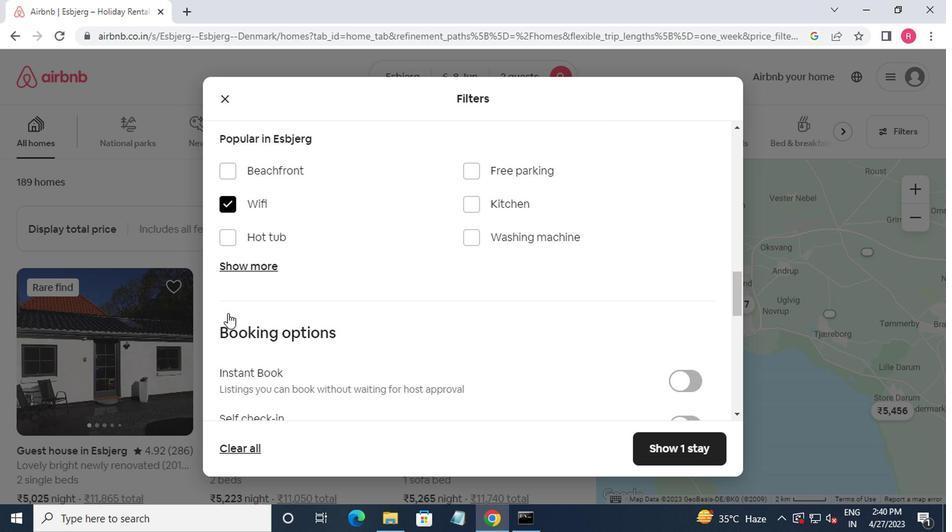 
Action: Mouse scrolled (239, 309) with delta (0, 0)
Screenshot: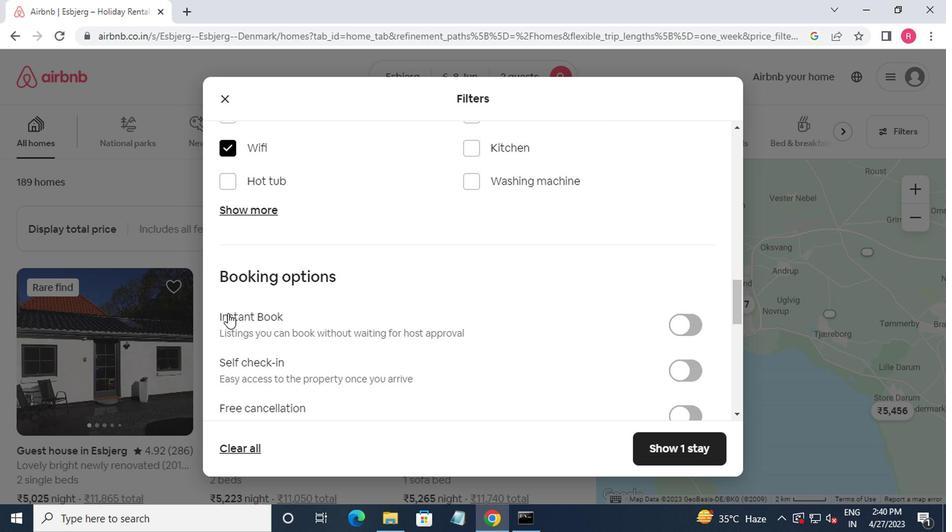 
Action: Mouse scrolled (239, 309) with delta (0, 0)
Screenshot: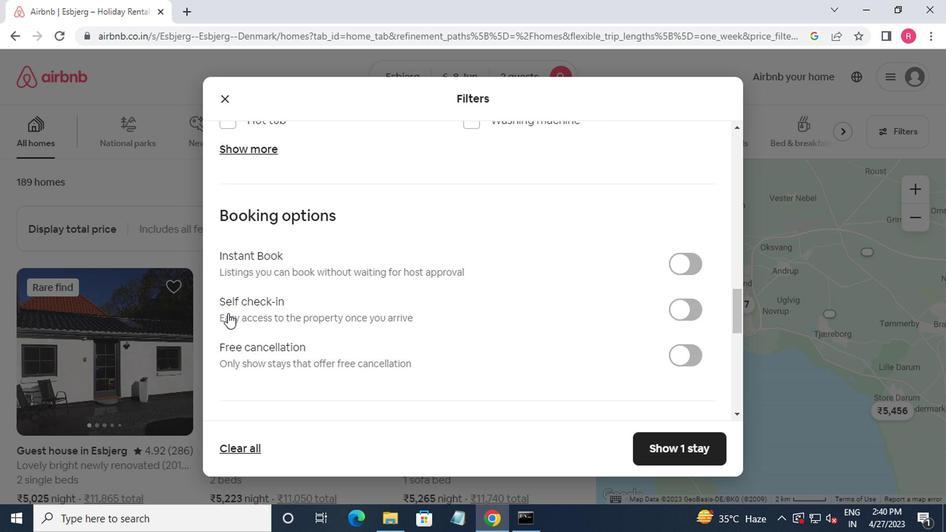 
Action: Mouse moved to (666, 258)
Screenshot: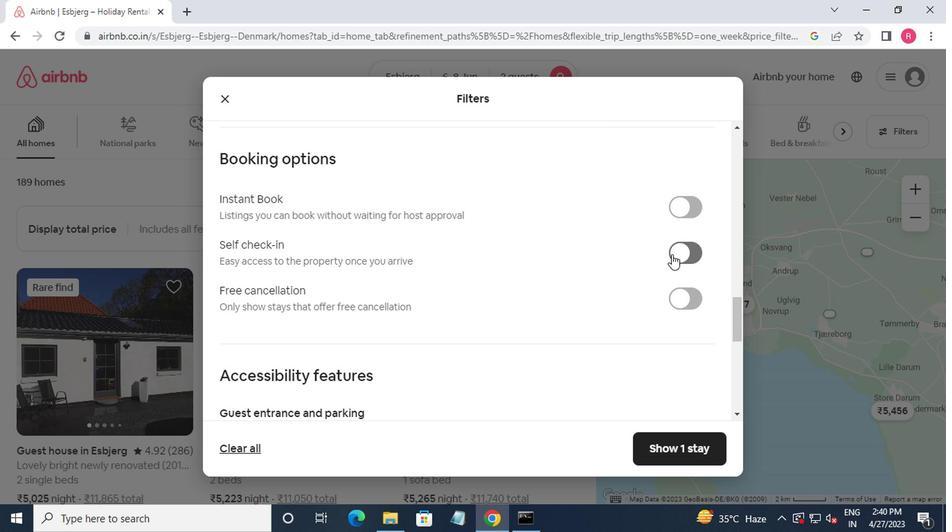 
Action: Mouse pressed left at (666, 258)
Screenshot: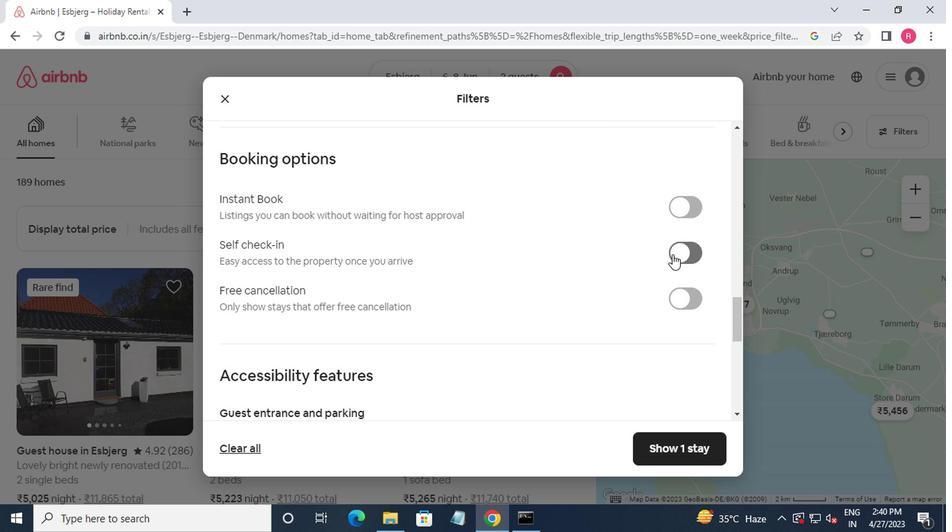 
Action: Mouse moved to (610, 266)
Screenshot: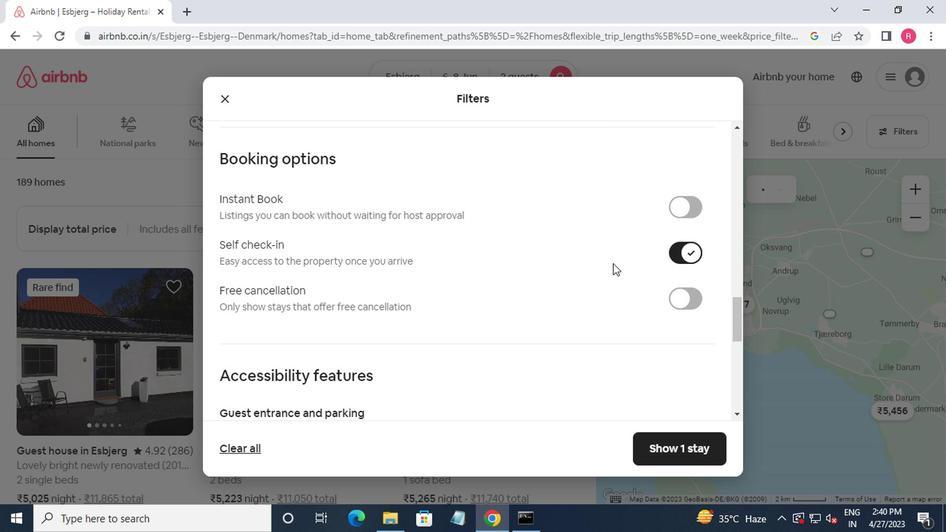 
Action: Mouse scrolled (610, 265) with delta (0, 0)
Screenshot: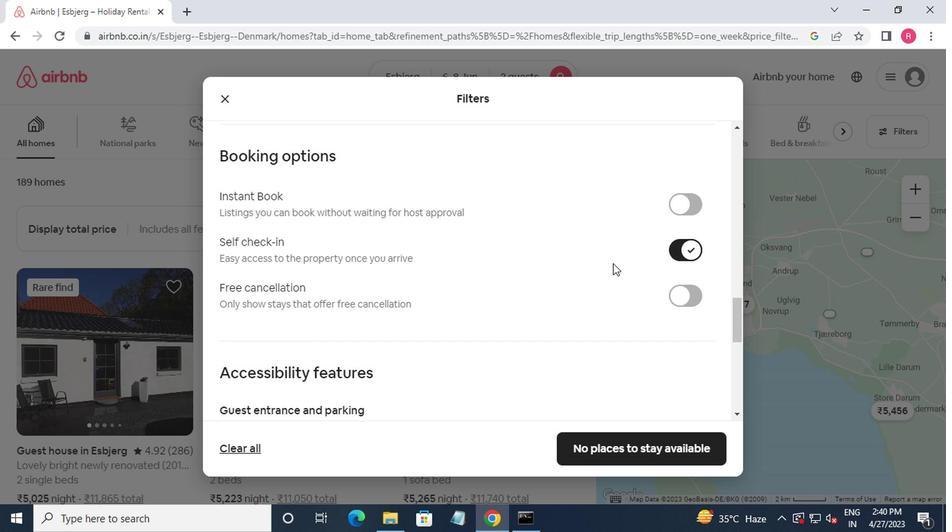 
Action: Mouse scrolled (610, 265) with delta (0, 0)
Screenshot: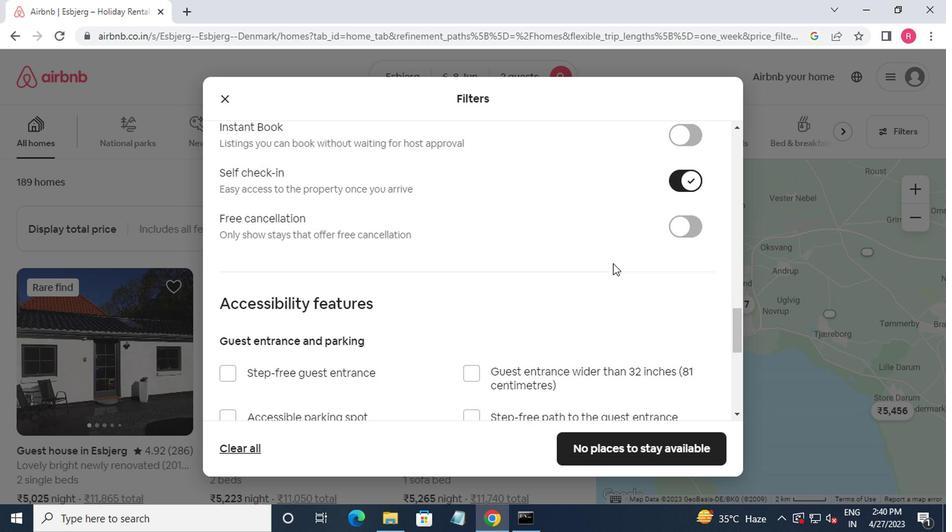 
Action: Mouse scrolled (610, 265) with delta (0, 0)
Screenshot: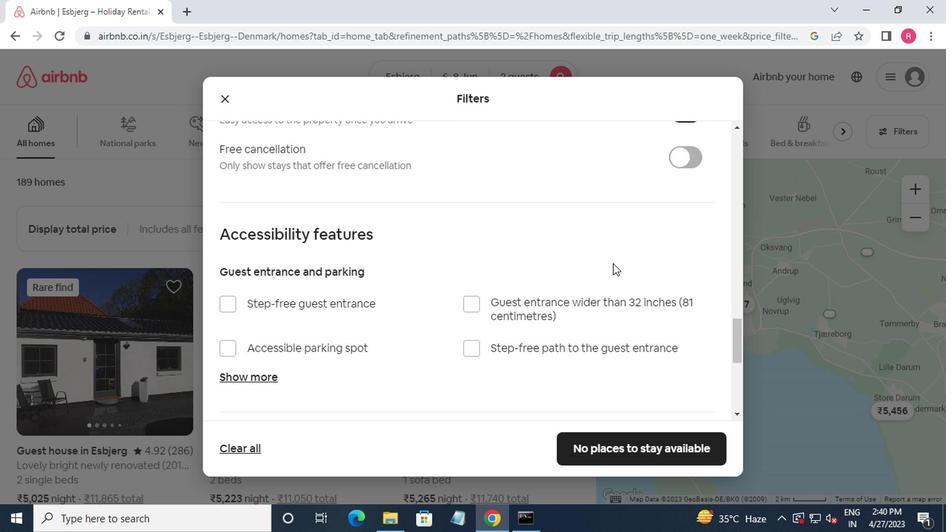 
Action: Mouse scrolled (610, 265) with delta (0, 0)
Screenshot: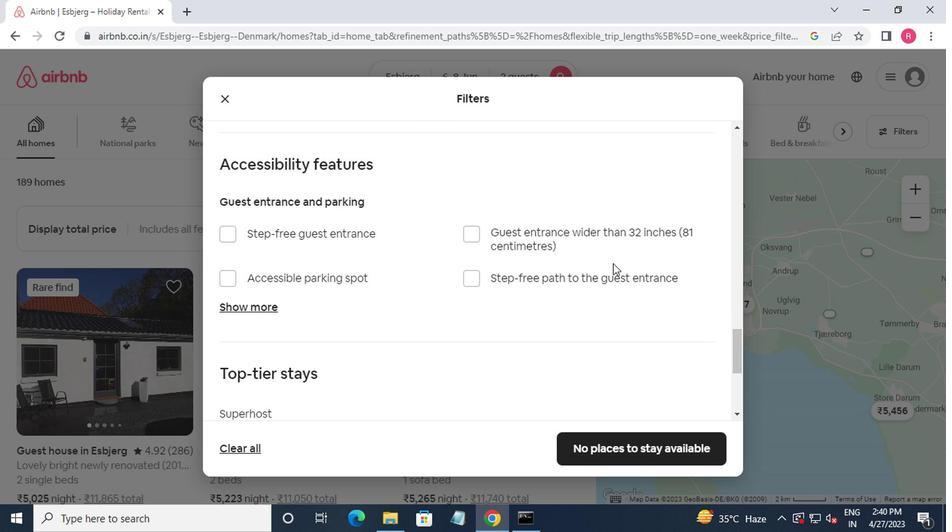 
Action: Mouse scrolled (610, 265) with delta (0, 0)
Screenshot: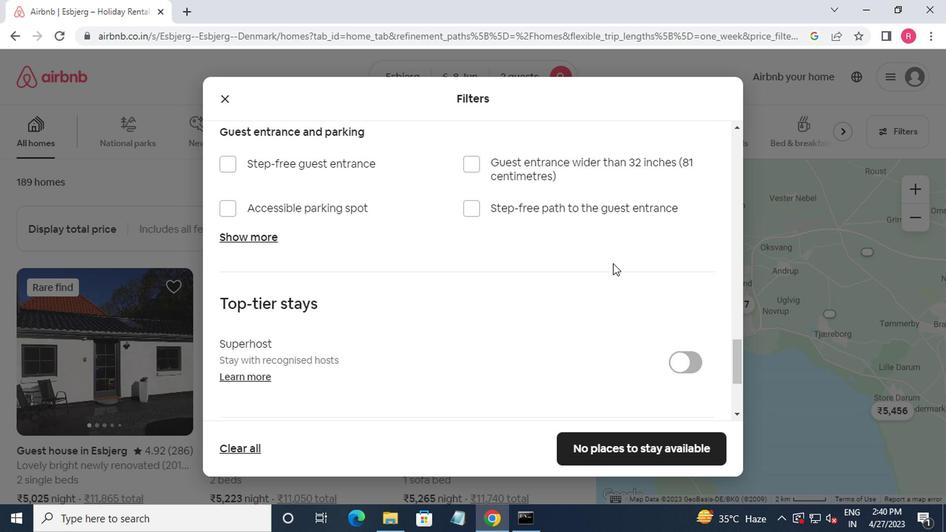 
Action: Mouse scrolled (610, 265) with delta (0, 0)
Screenshot: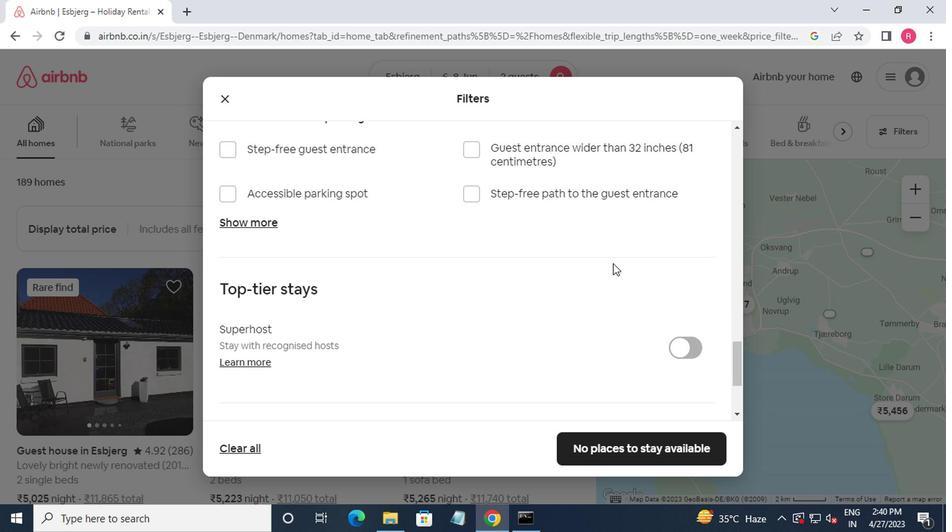 
Action: Mouse scrolled (610, 265) with delta (0, 0)
Screenshot: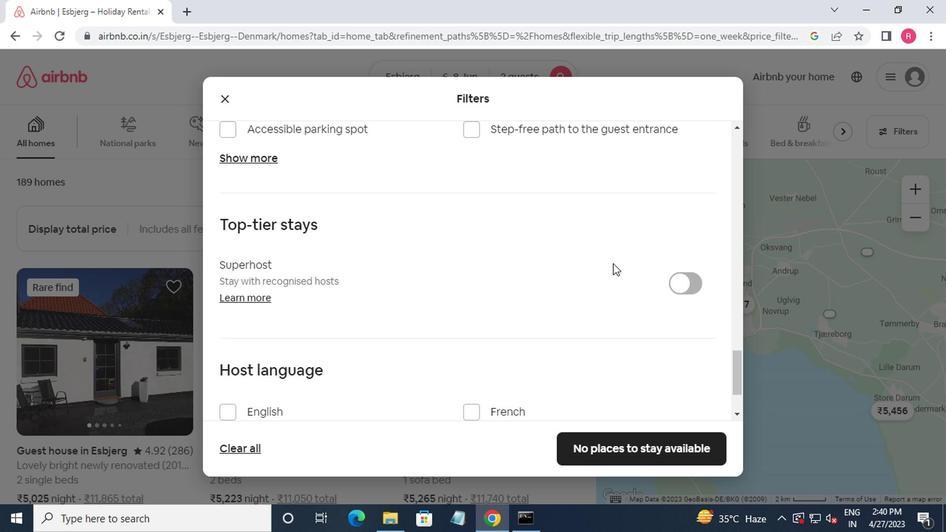 
Action: Mouse moved to (250, 316)
Screenshot: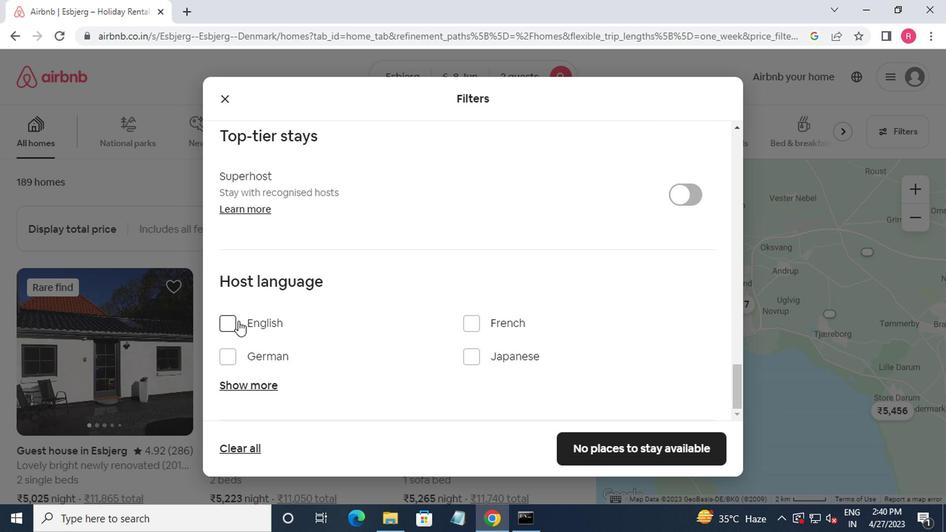 
Action: Mouse pressed left at (250, 316)
Screenshot: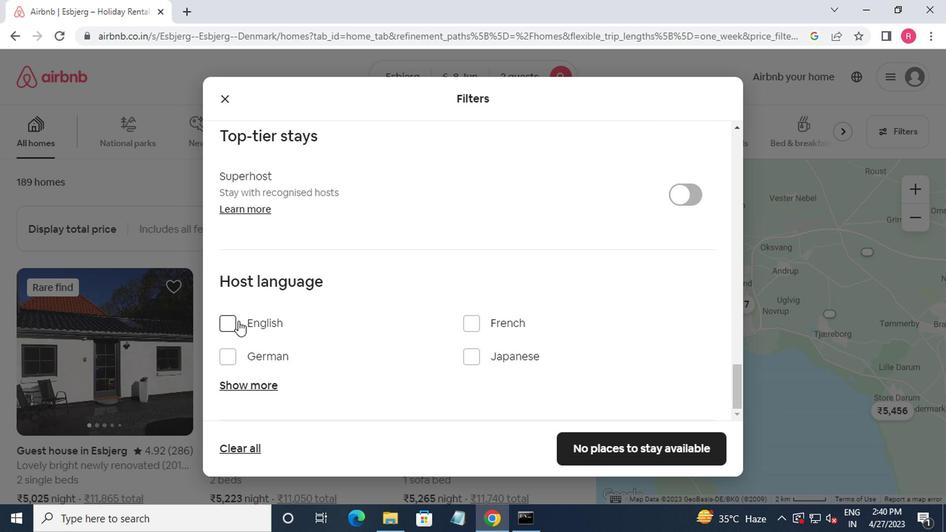 
Action: Mouse moved to (579, 414)
Screenshot: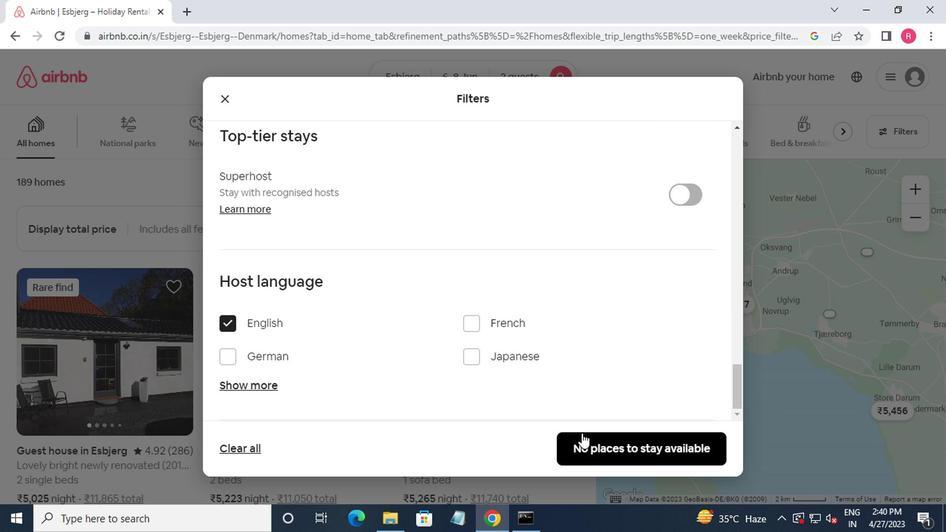 
Action: Mouse pressed left at (579, 414)
Screenshot: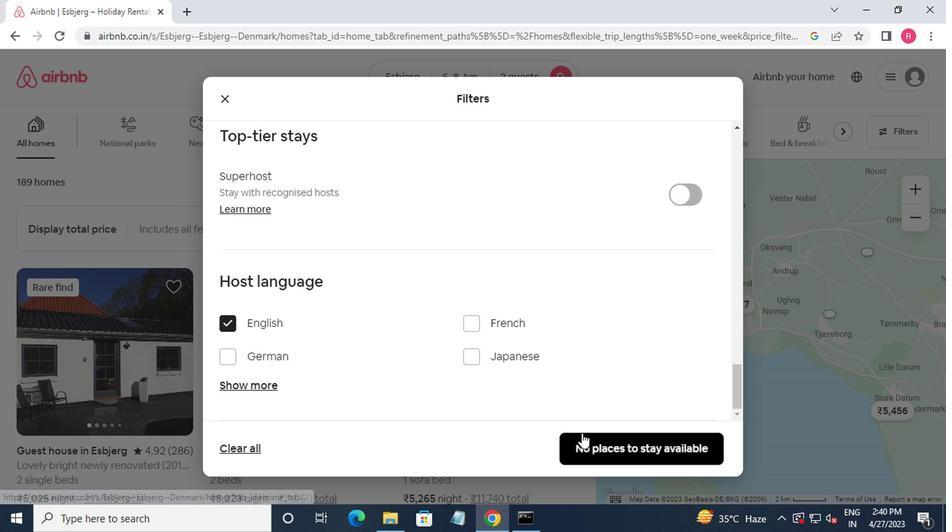 
Action: Mouse moved to (581, 415)
Screenshot: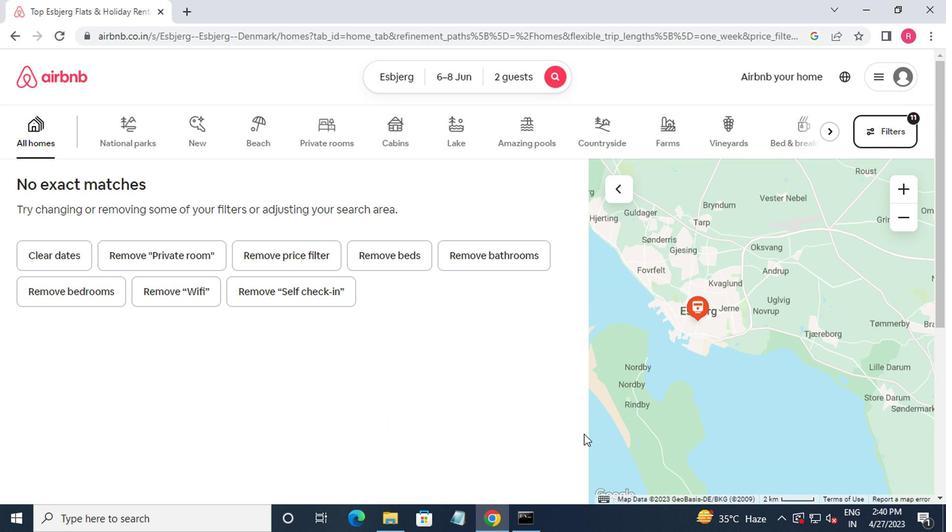 
